 Task: Open a blank sheet, save the file as Jonathan.pdf Add the quote 'Success is not a destination; it's a journey of self-discovery and growth.' Apply font style 'Playfair Display' and font size 36 Align the text to the Right .Change the text color to  'Purple'
Action: Mouse moved to (295, 201)
Screenshot: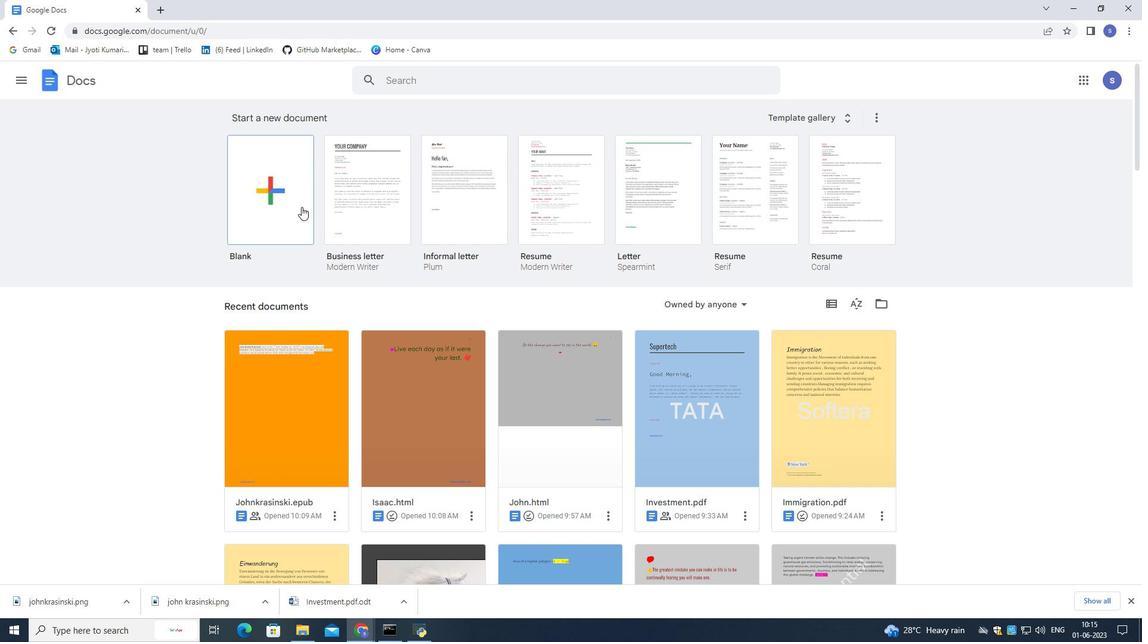 
Action: Mouse pressed left at (295, 201)
Screenshot: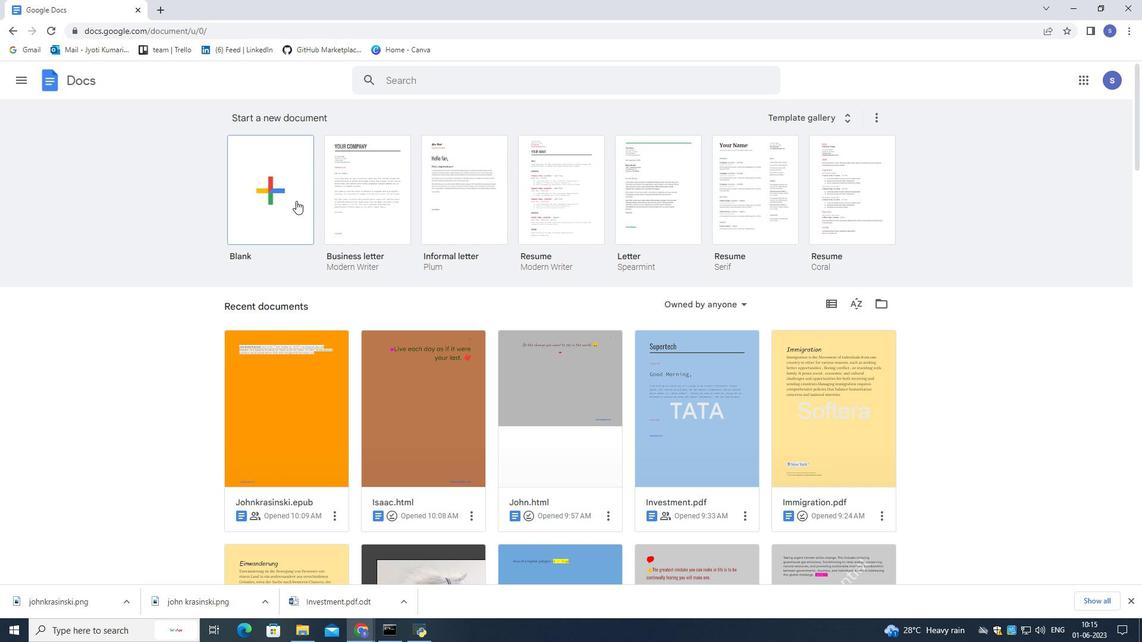 
Action: Mouse moved to (295, 201)
Screenshot: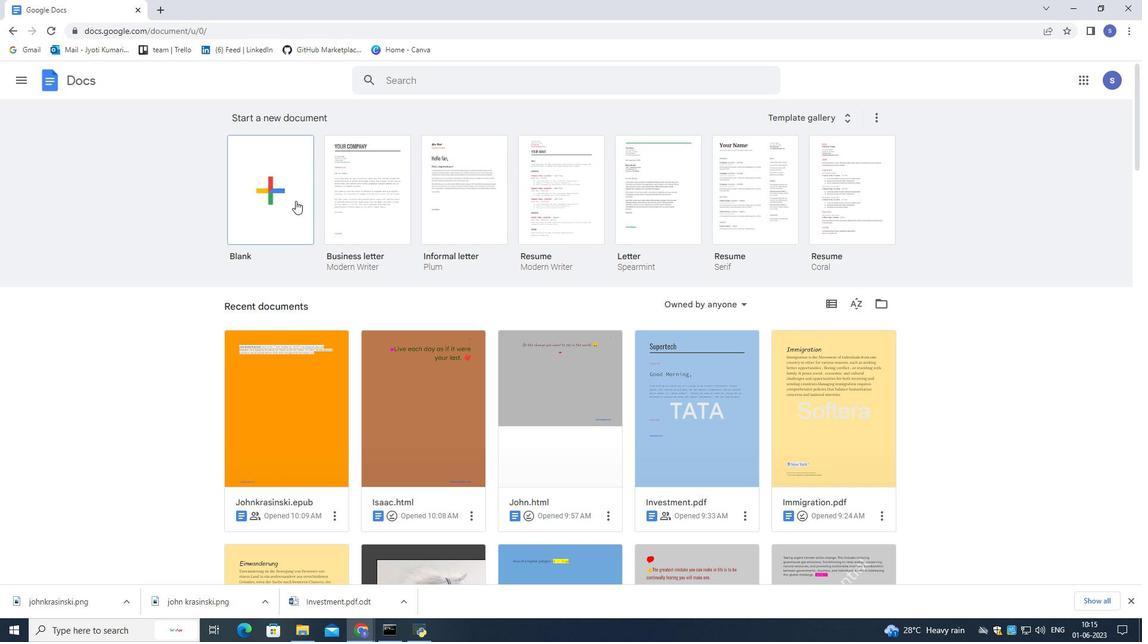 
Action: Mouse pressed left at (295, 201)
Screenshot: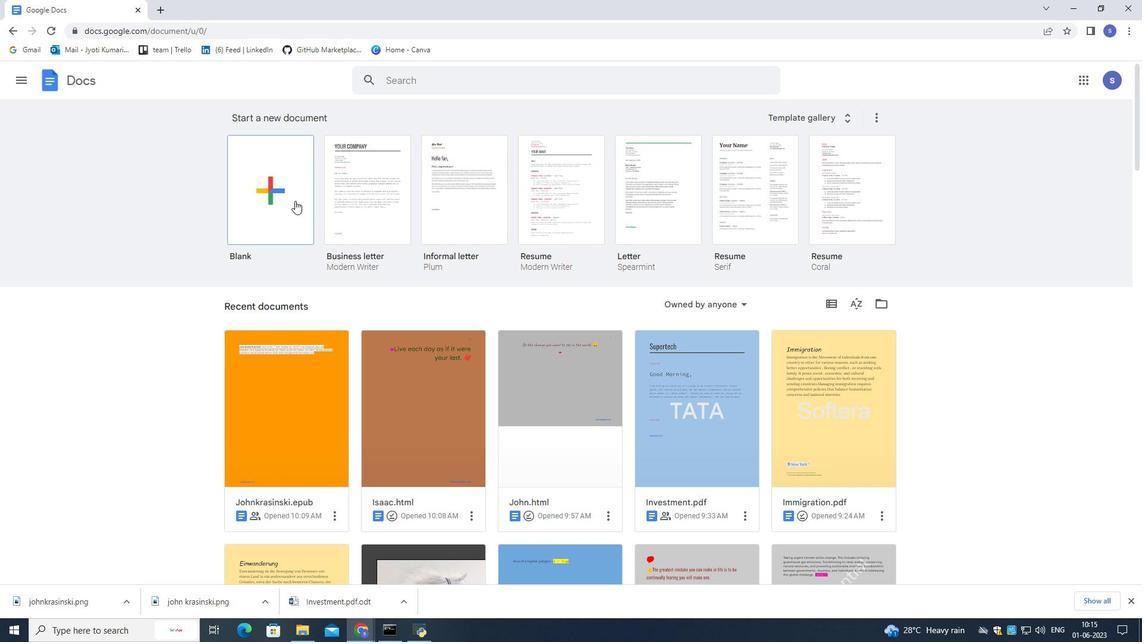 
Action: Mouse moved to (67, 71)
Screenshot: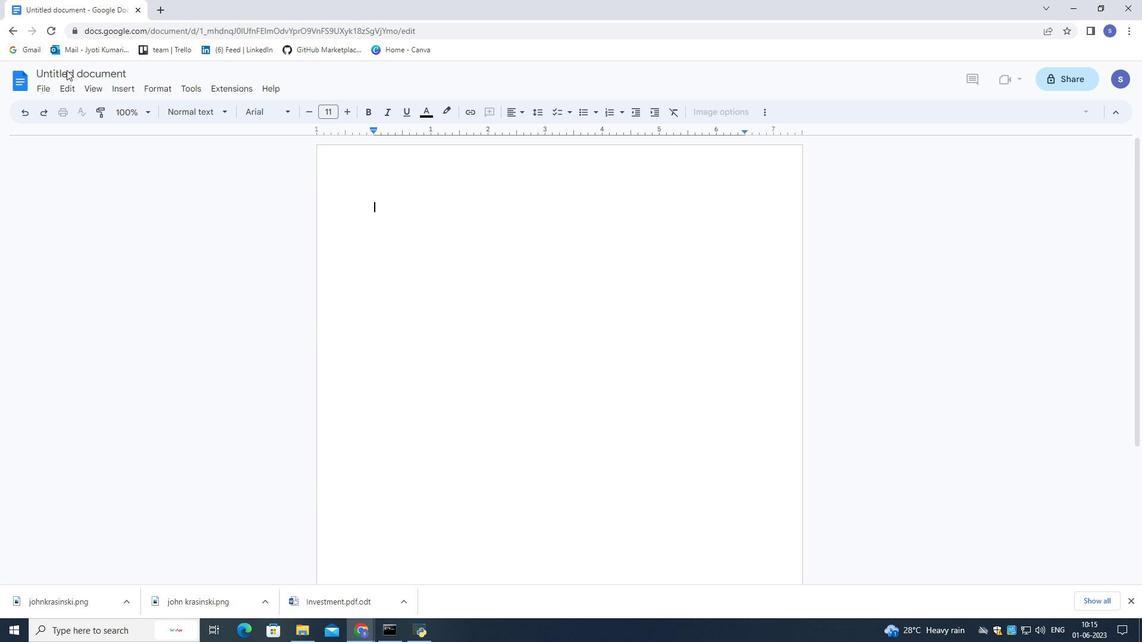 
Action: Mouse pressed left at (67, 71)
Screenshot: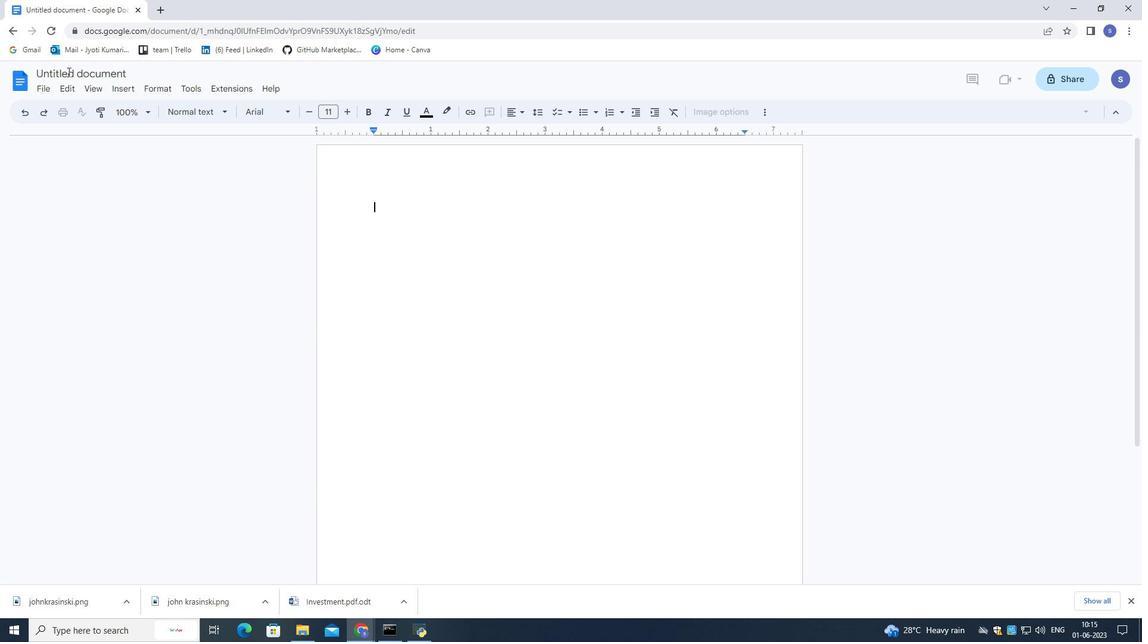 
Action: Mouse moved to (67, 71)
Screenshot: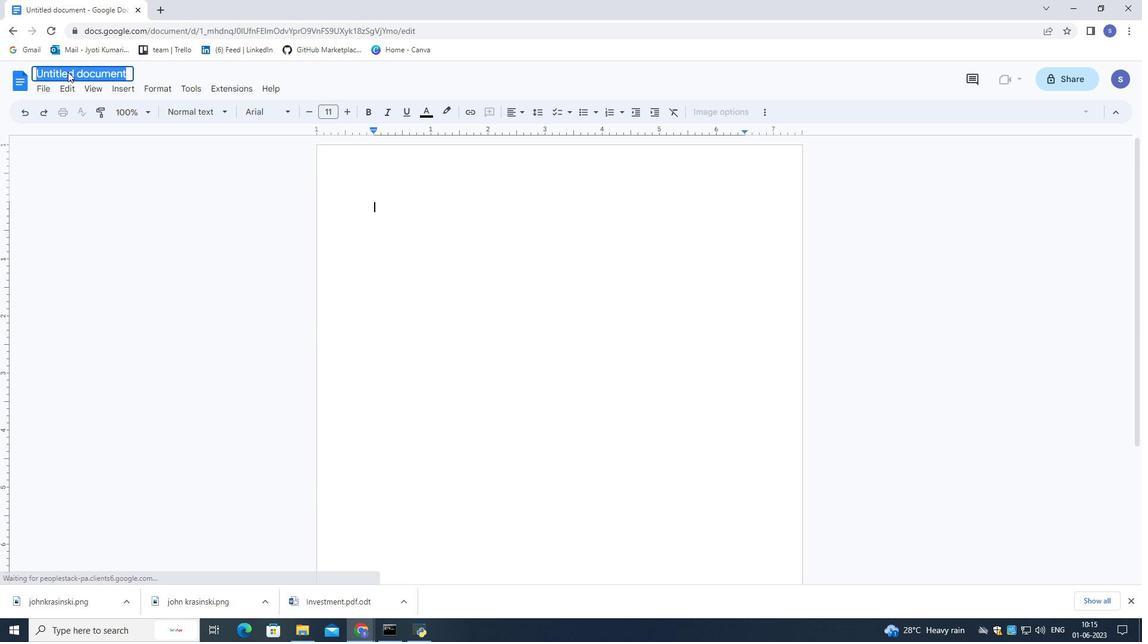 
Action: Key pressed <Key.shift>Jonathan.pdf<Key.enter>
Screenshot: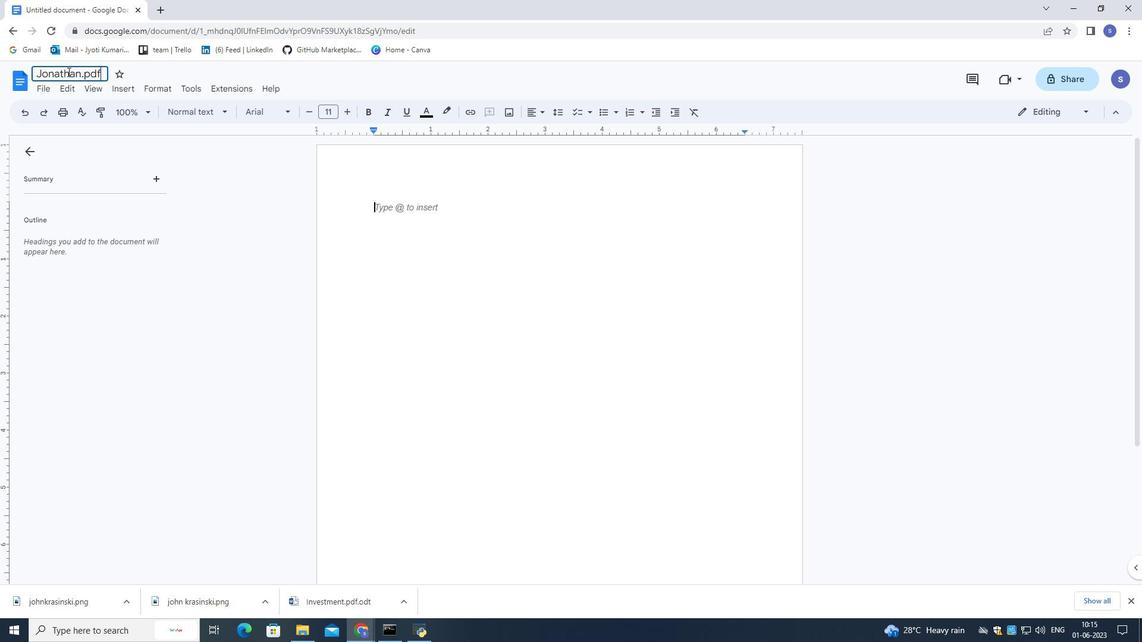 
Action: Mouse moved to (378, 198)
Screenshot: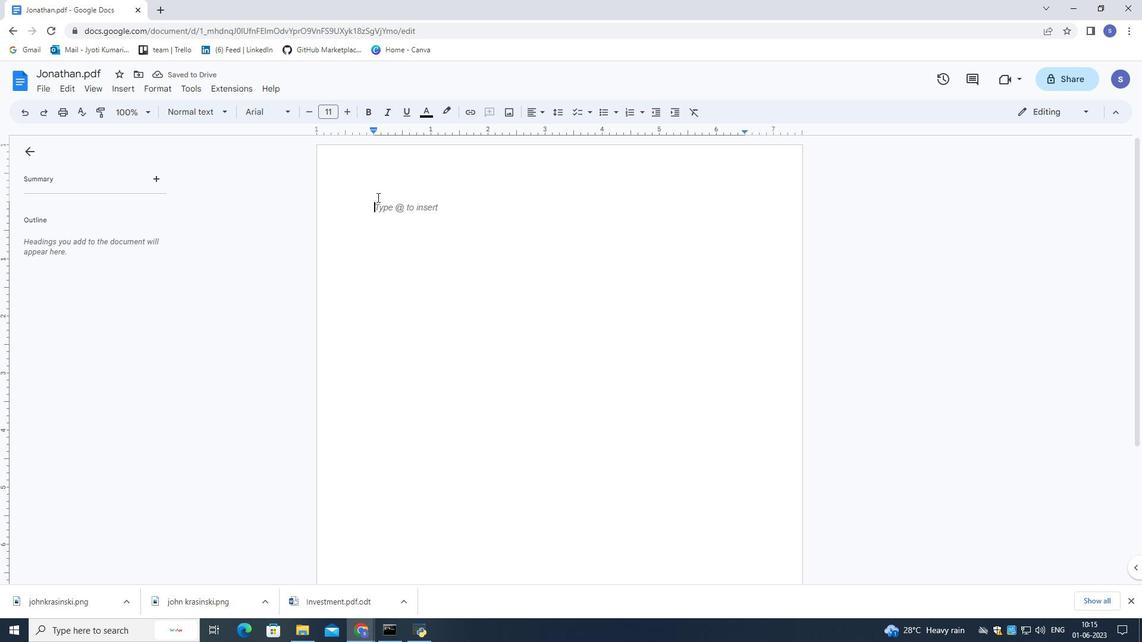 
Action: Mouse pressed left at (378, 198)
Screenshot: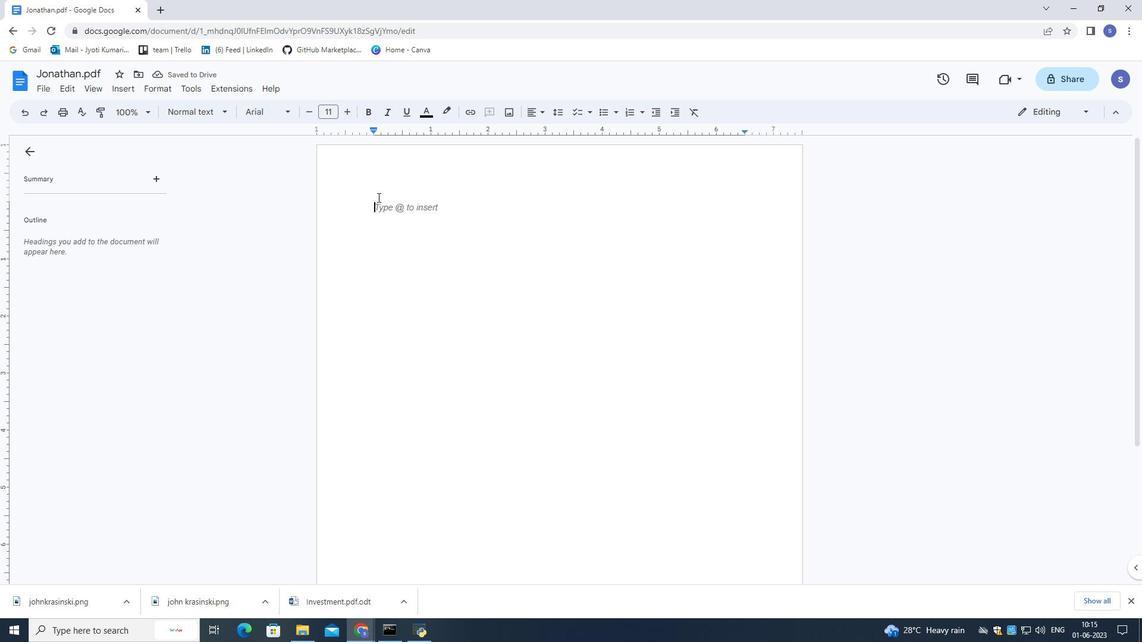 
Action: Key pressed s<Key.backspace><Key.shift>Success
Screenshot: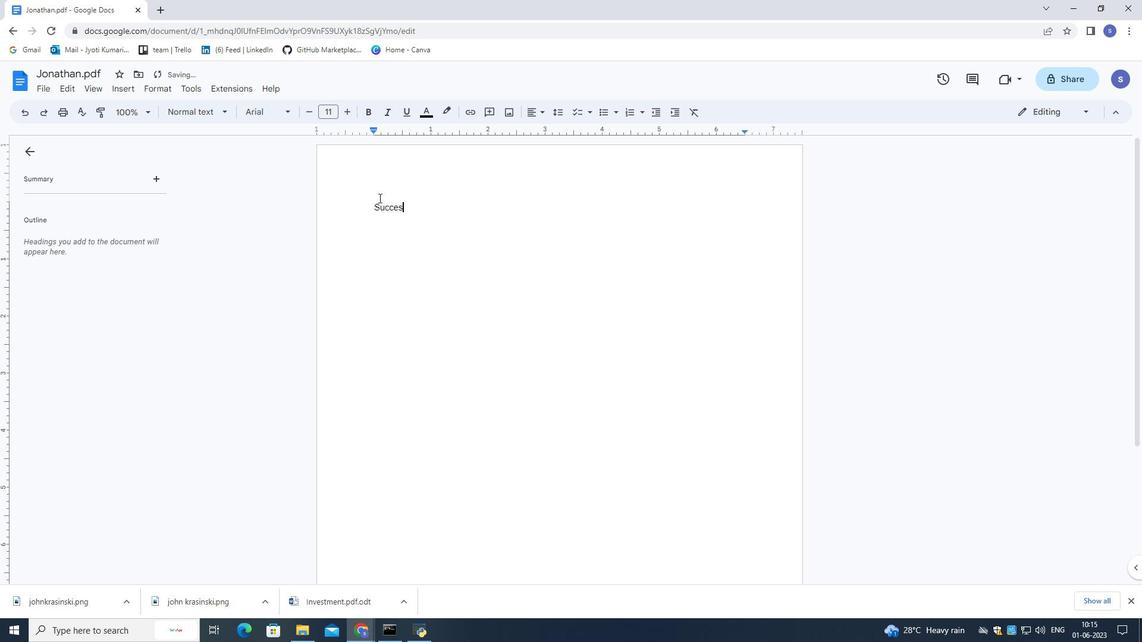 
Action: Mouse moved to (0, 0)
Screenshot: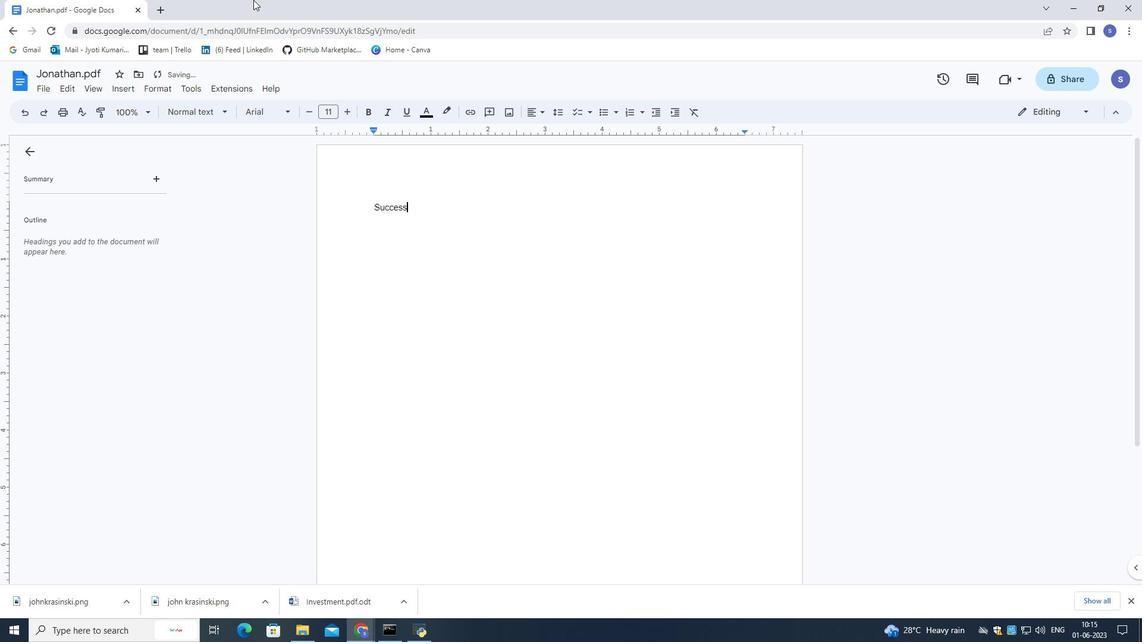 
Action: Key pressed <Key.space>is<Key.space>not<Key.space>a<Key.space>destinatin<Key.backspace>on<Key.space><Key.shift_r>;<Key.space><Key.shift>It's<Key.space>a<Key.space>journey<Key.space>of<Key.space>self-discovery<Key.space>and<Key.space>growth.<Key.space>
Screenshot: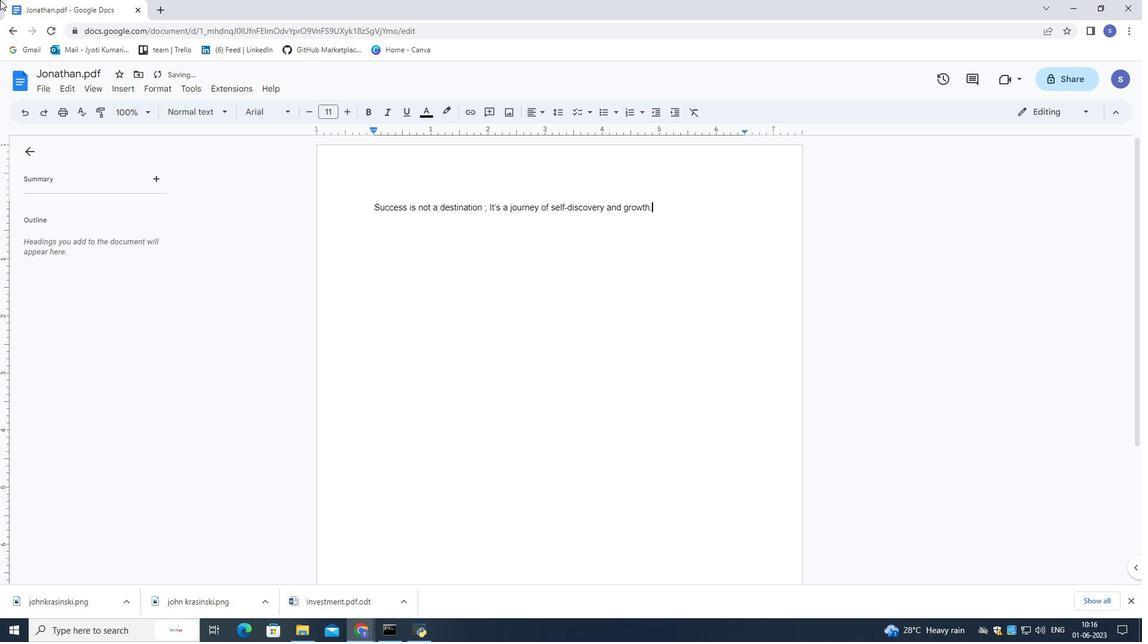 
Action: Mouse moved to (665, 209)
Screenshot: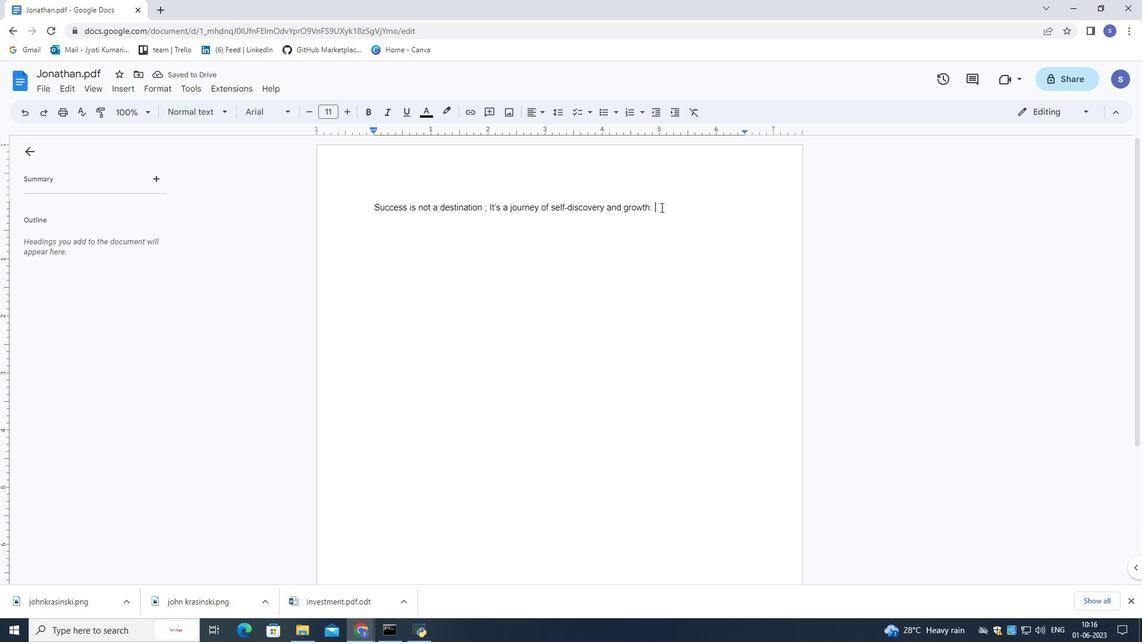 
Action: Mouse pressed left at (665, 209)
Screenshot: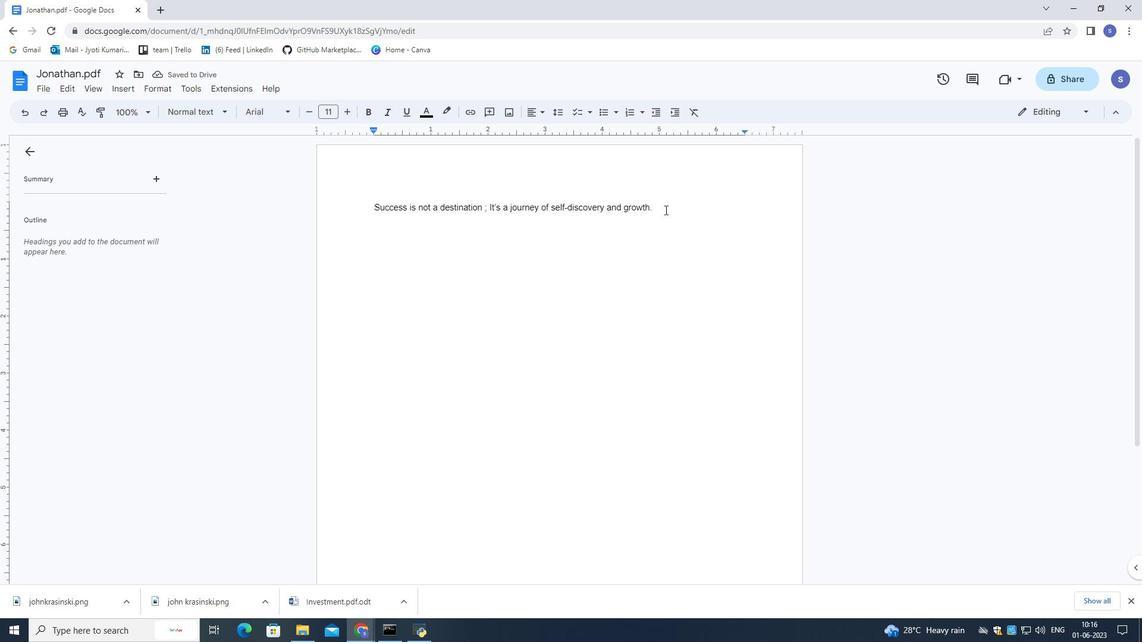 
Action: Mouse moved to (291, 108)
Screenshot: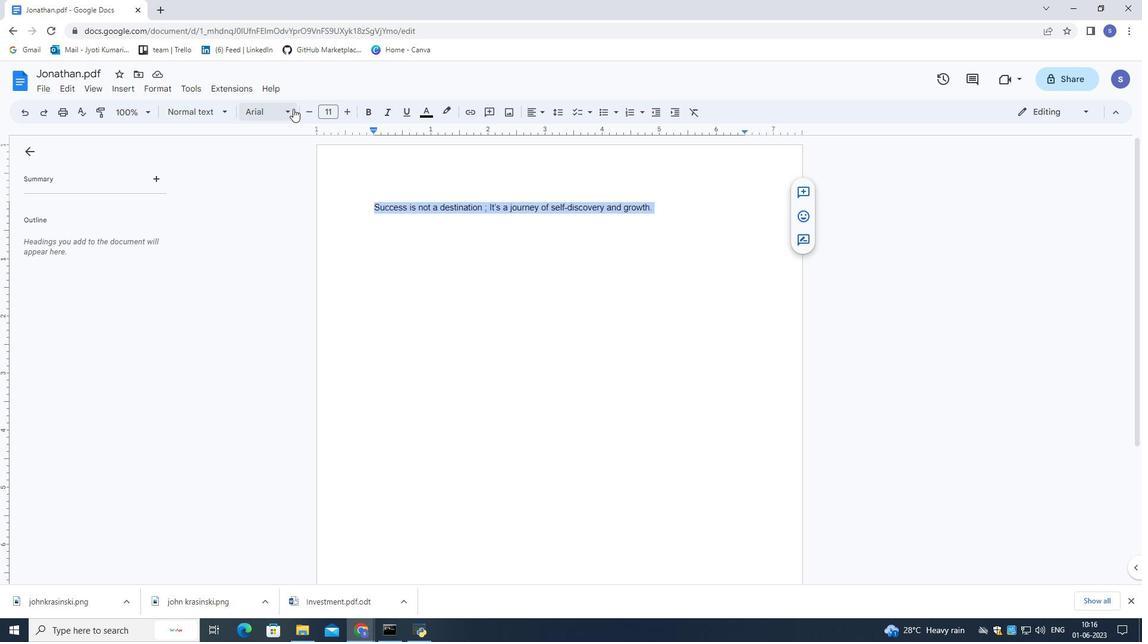 
Action: Mouse pressed left at (291, 108)
Screenshot: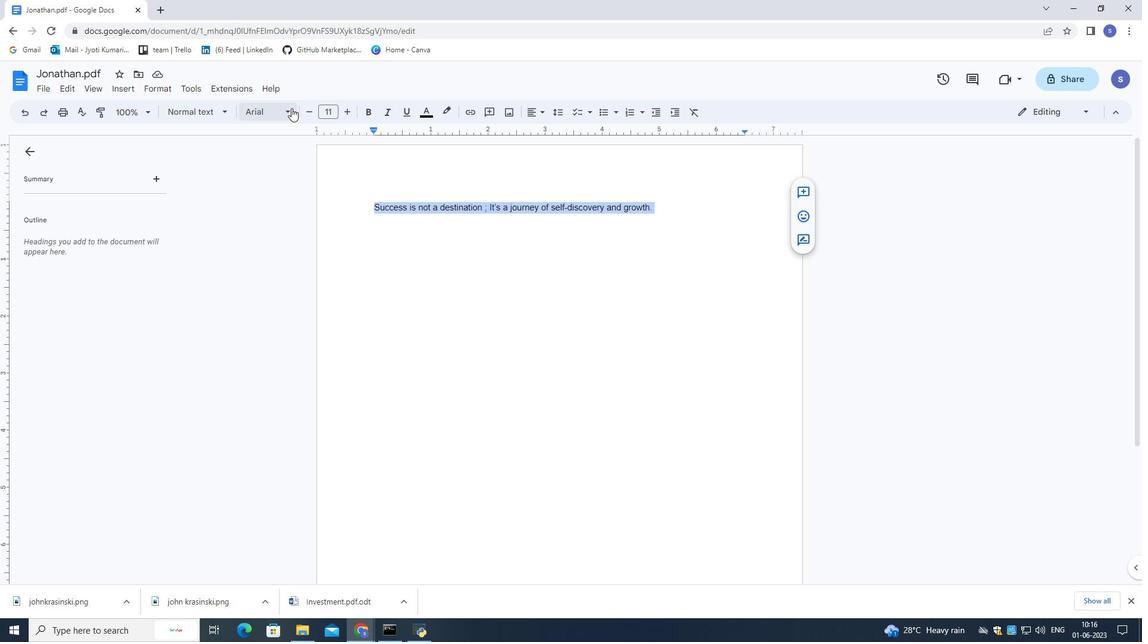 
Action: Mouse moved to (309, 127)
Screenshot: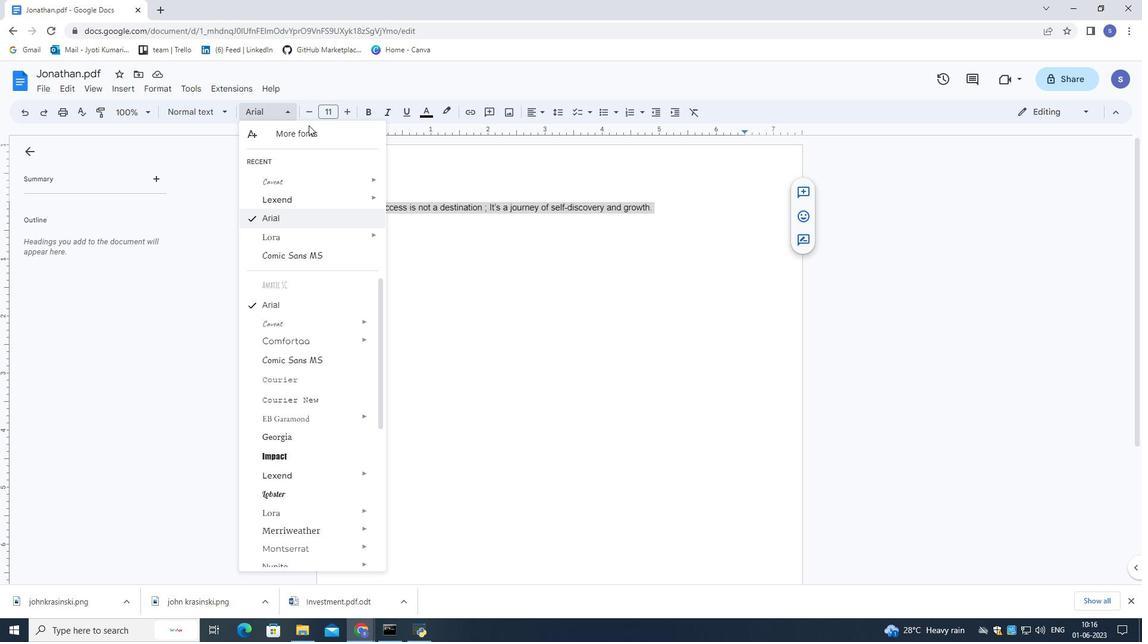 
Action: Mouse pressed left at (309, 127)
Screenshot: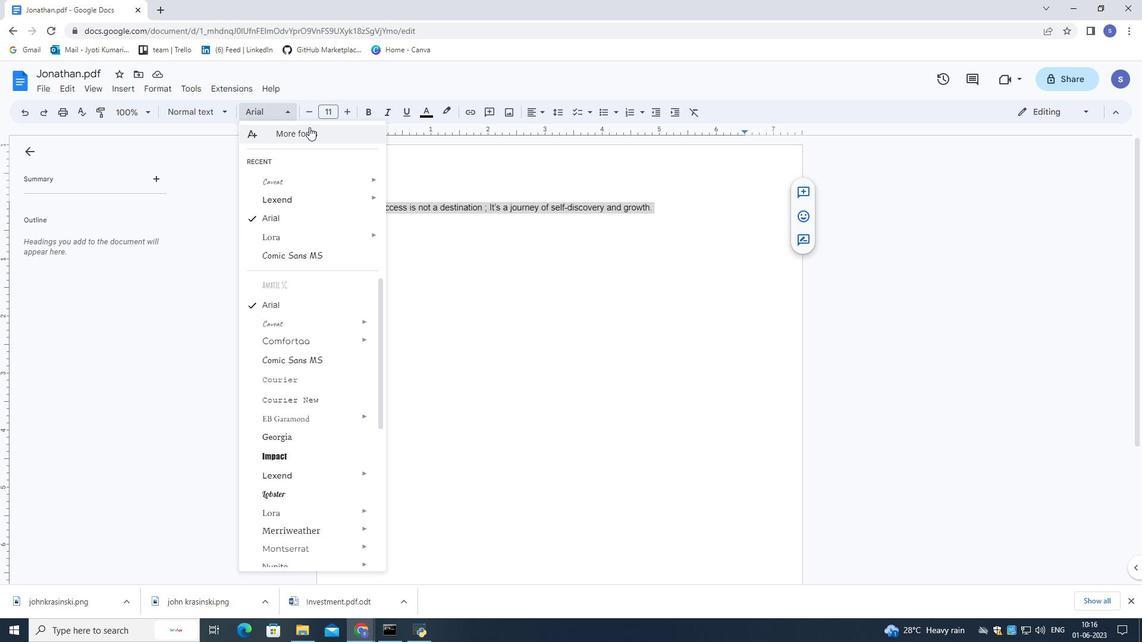 
Action: Mouse moved to (340, 180)
Screenshot: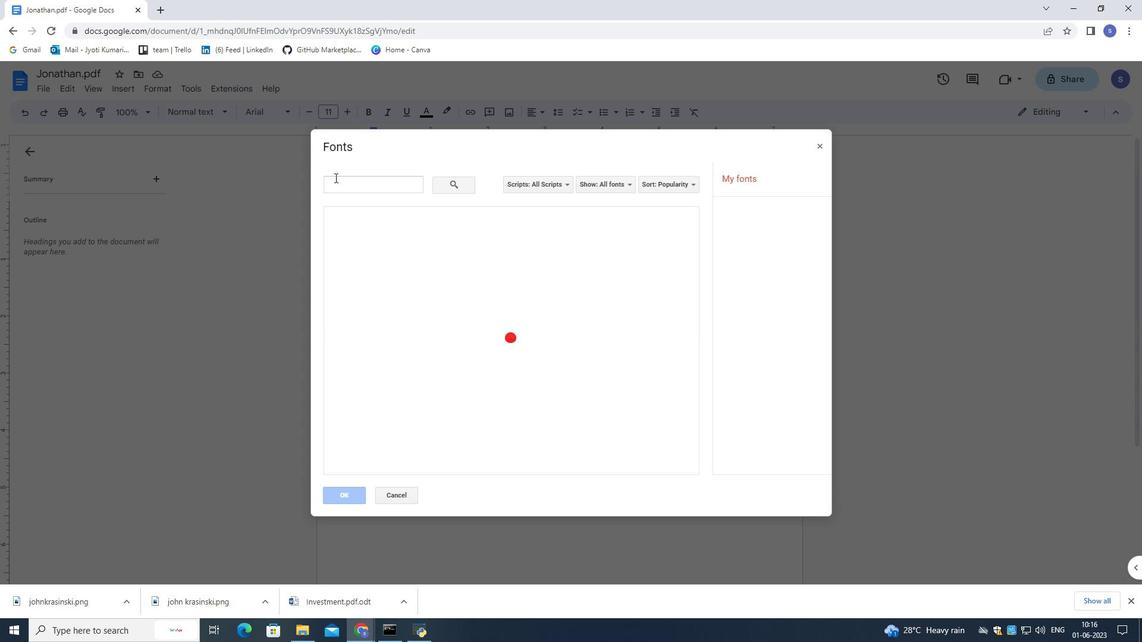 
Action: Mouse pressed left at (340, 180)
Screenshot: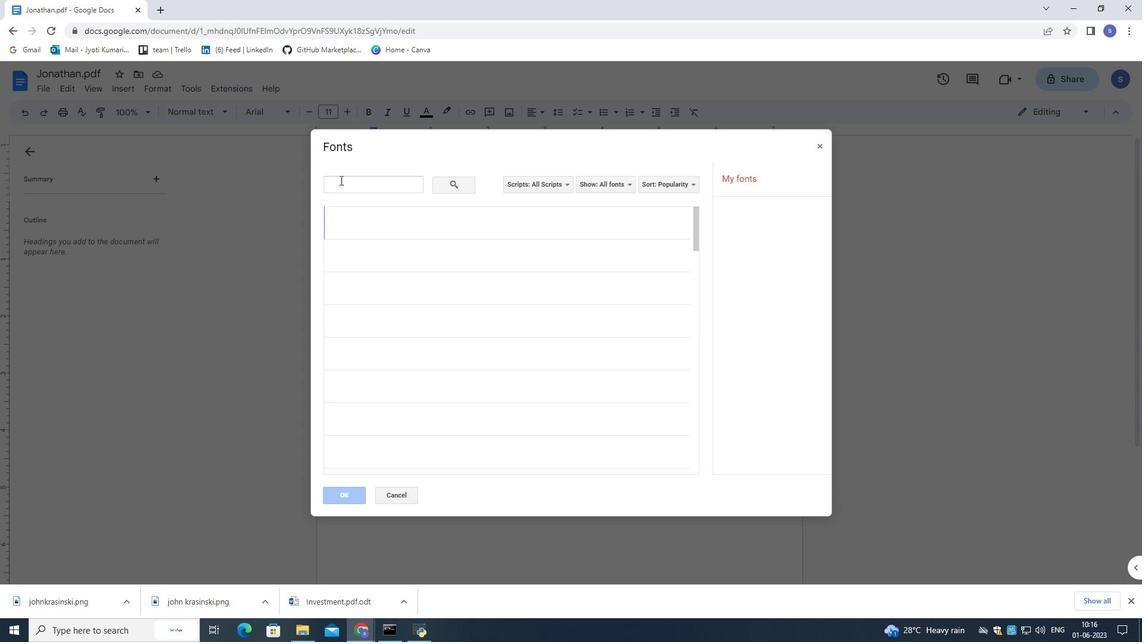 
Action: Mouse moved to (340, 183)
Screenshot: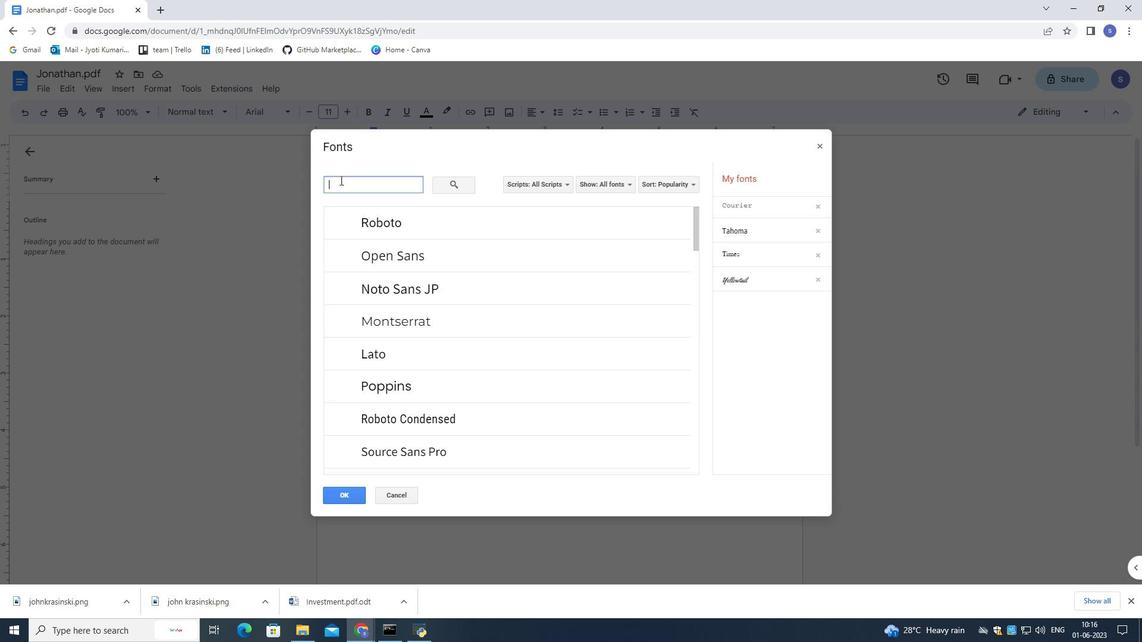 
Action: Key pressed <Key.shift>Playfair
Screenshot: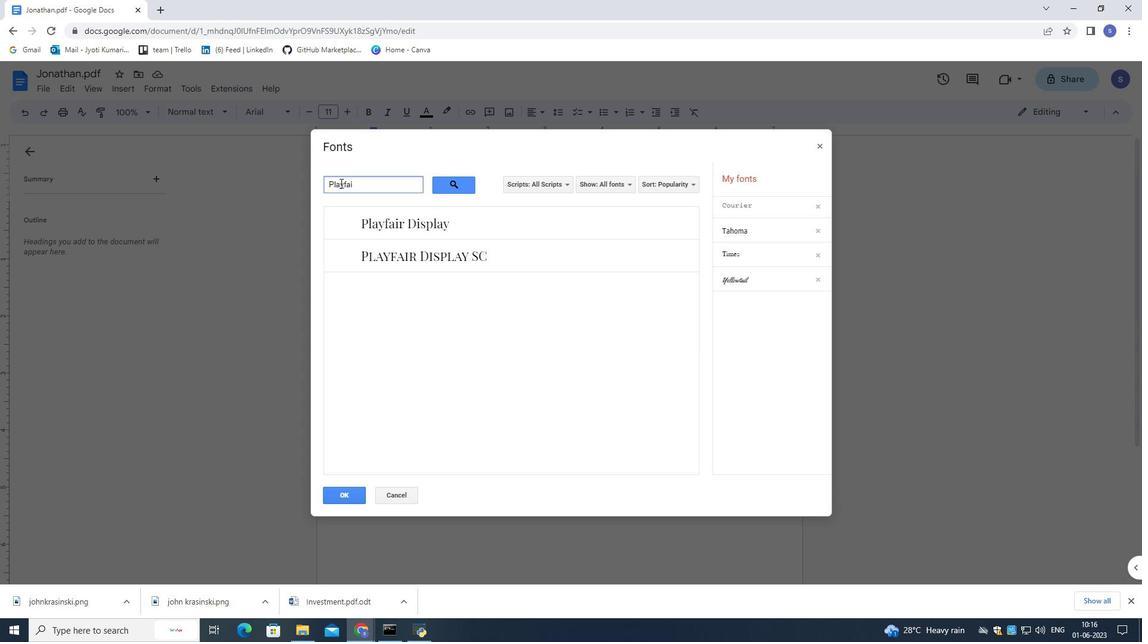 
Action: Mouse moved to (399, 222)
Screenshot: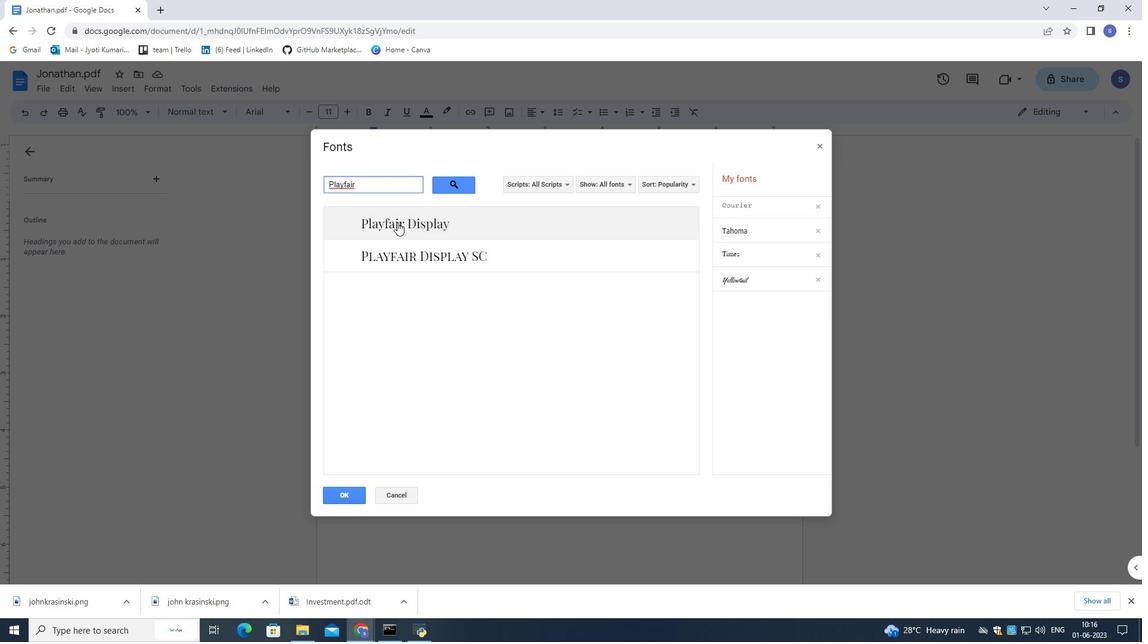 
Action: Mouse pressed left at (399, 222)
Screenshot: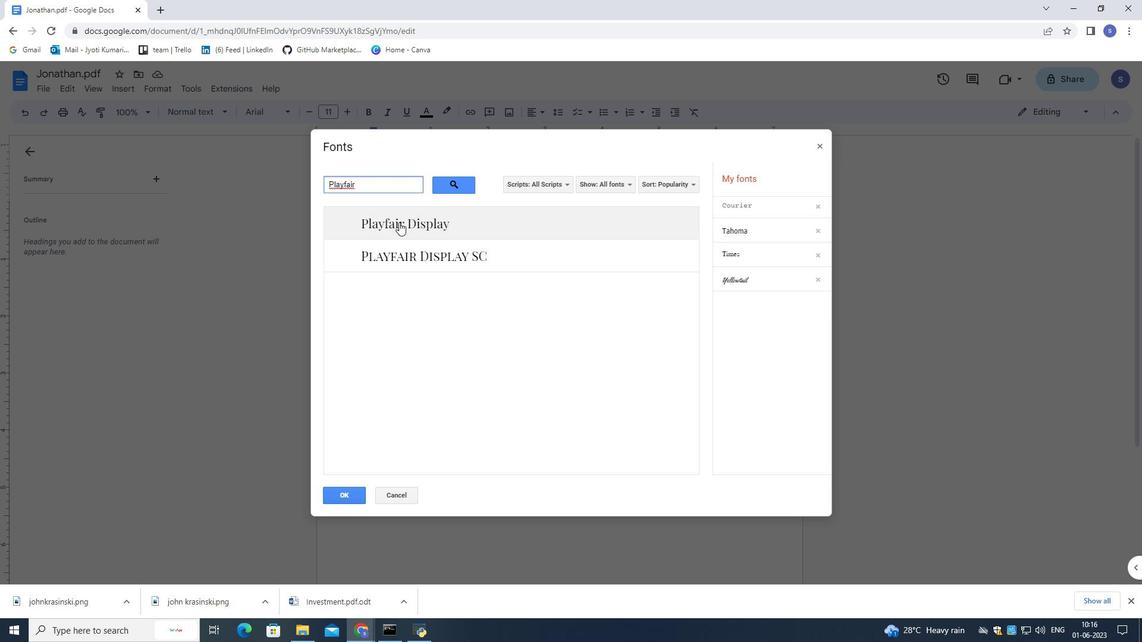 
Action: Mouse moved to (334, 497)
Screenshot: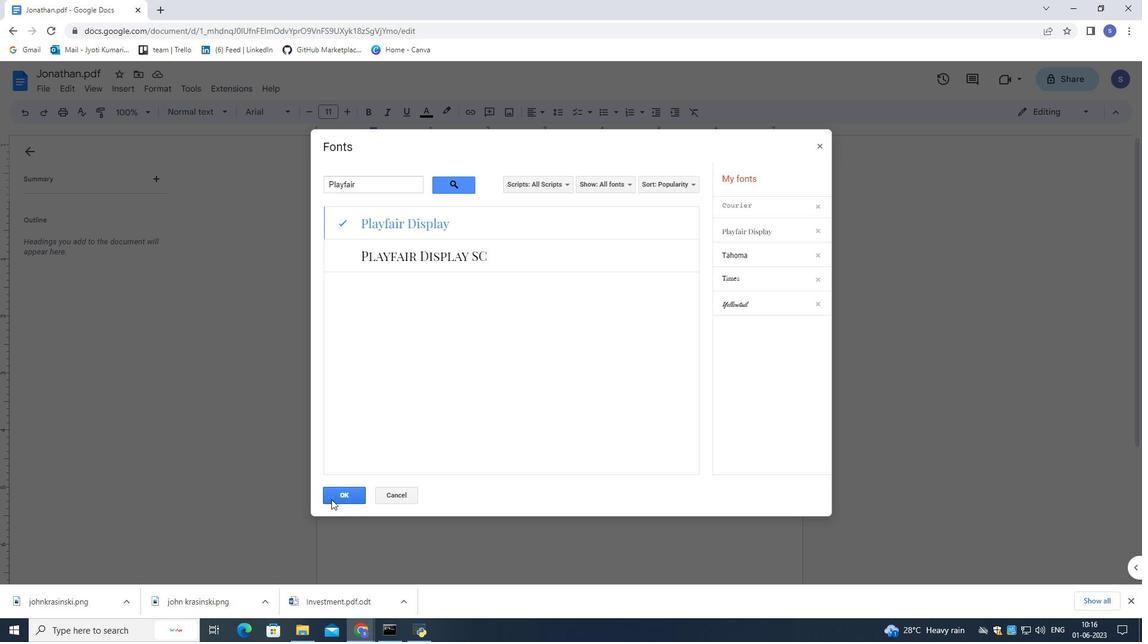 
Action: Mouse pressed left at (334, 497)
Screenshot: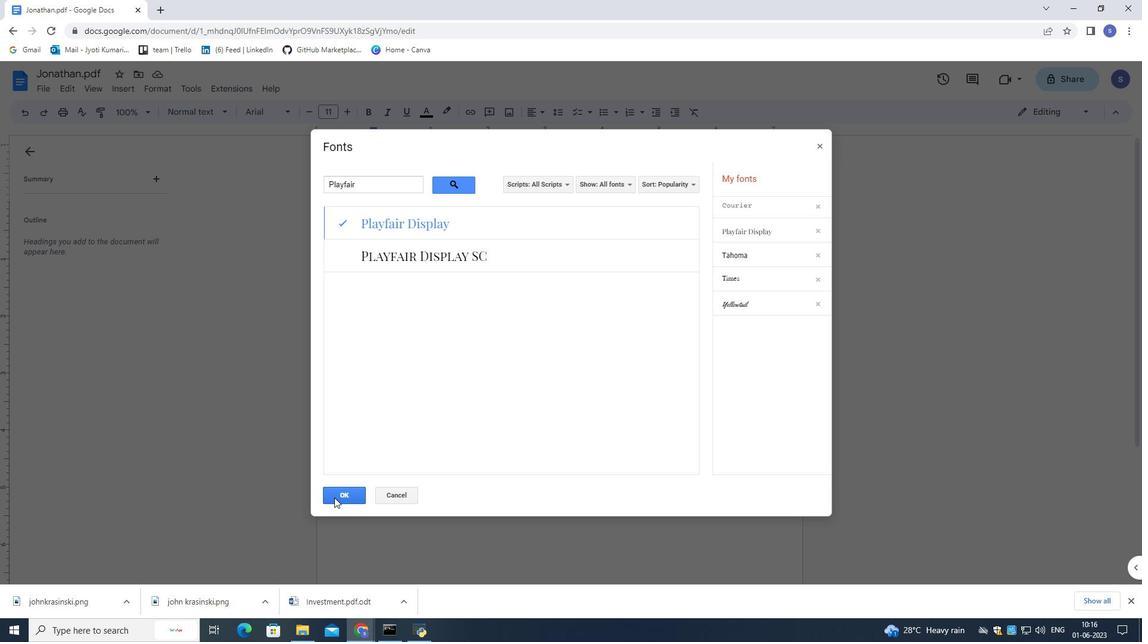
Action: Mouse moved to (345, 114)
Screenshot: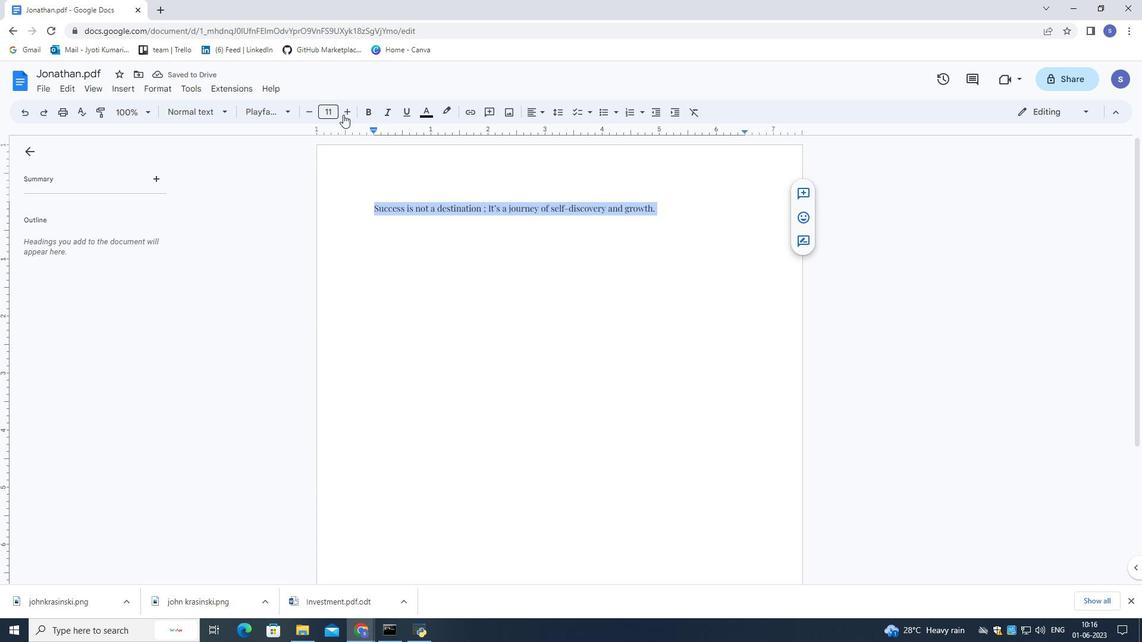 
Action: Mouse pressed left at (345, 114)
Screenshot: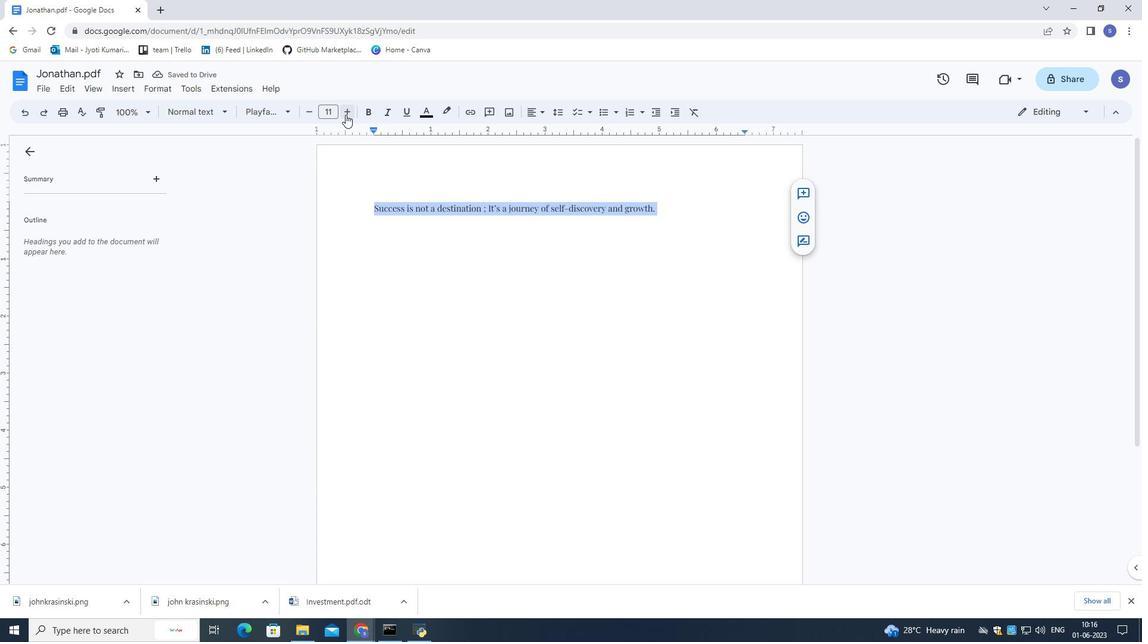 
Action: Mouse pressed left at (345, 114)
Screenshot: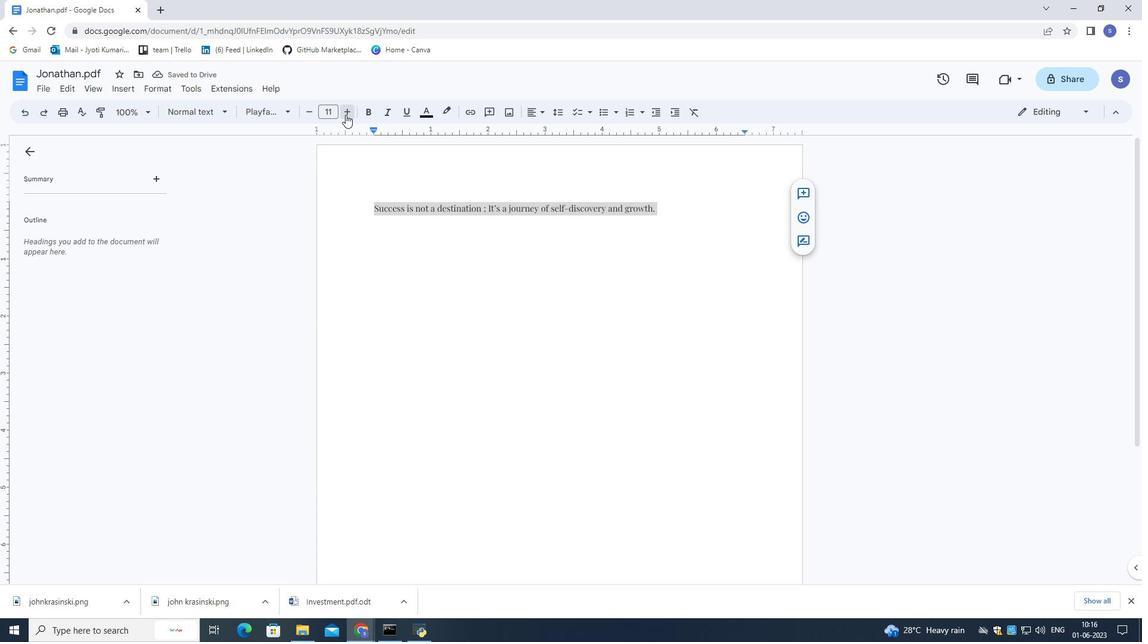 
Action: Mouse pressed left at (345, 114)
Screenshot: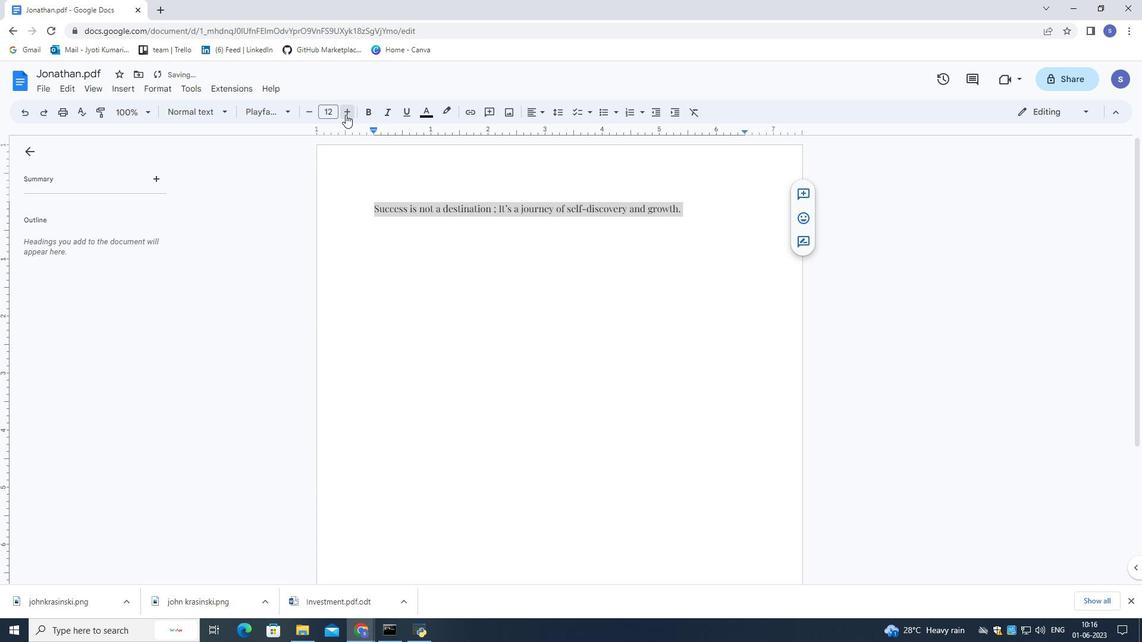 
Action: Mouse pressed left at (345, 114)
Screenshot: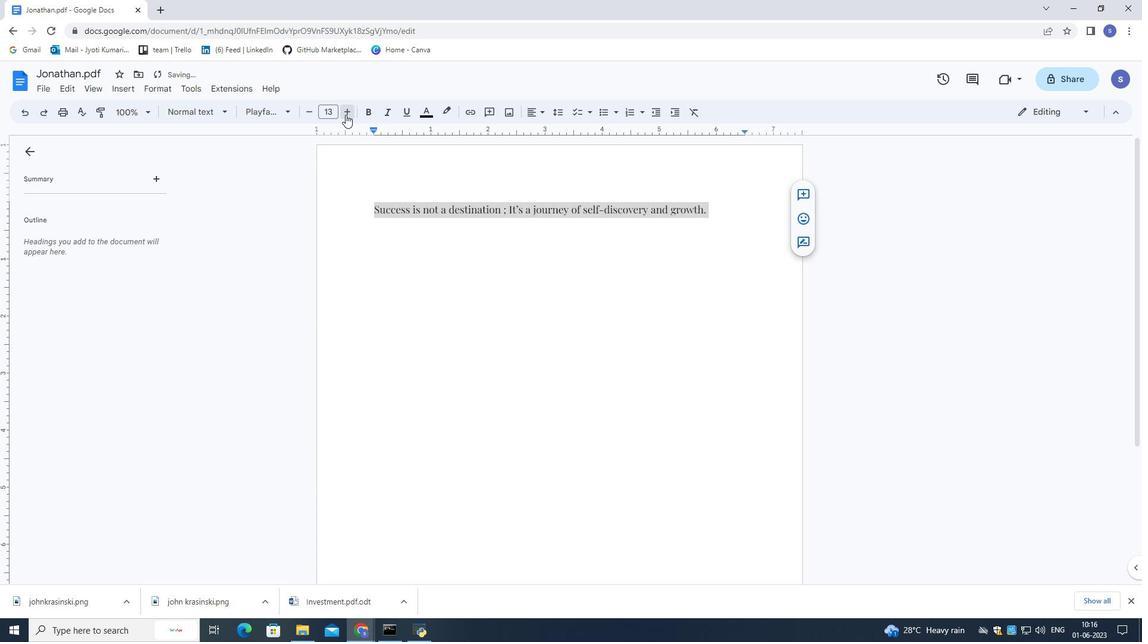 
Action: Mouse pressed left at (345, 114)
Screenshot: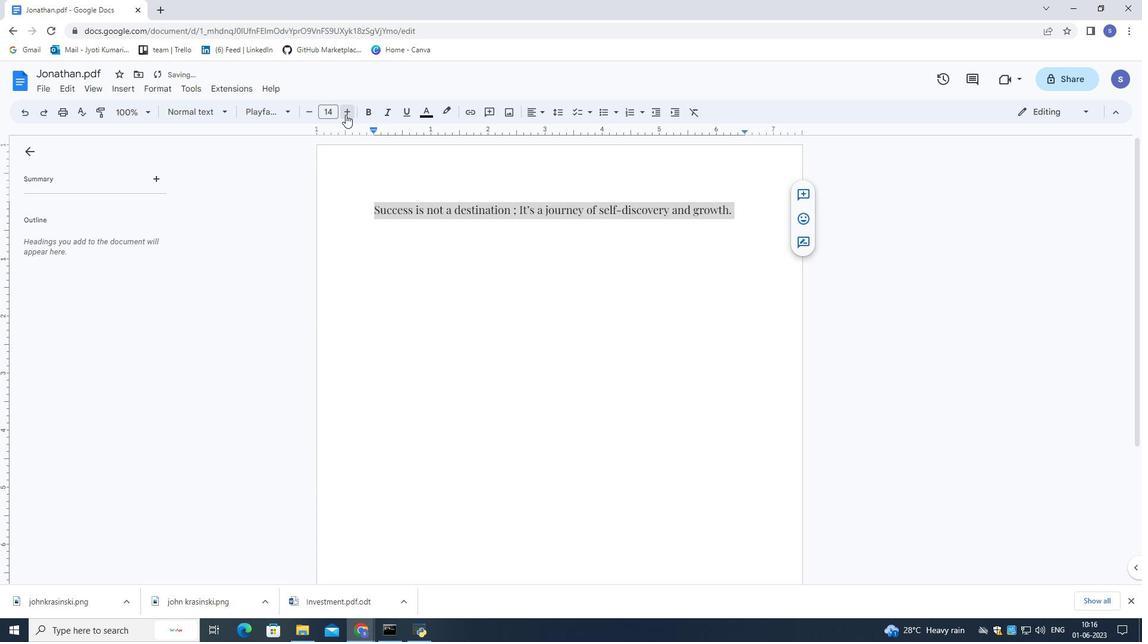 
Action: Mouse pressed left at (345, 114)
Screenshot: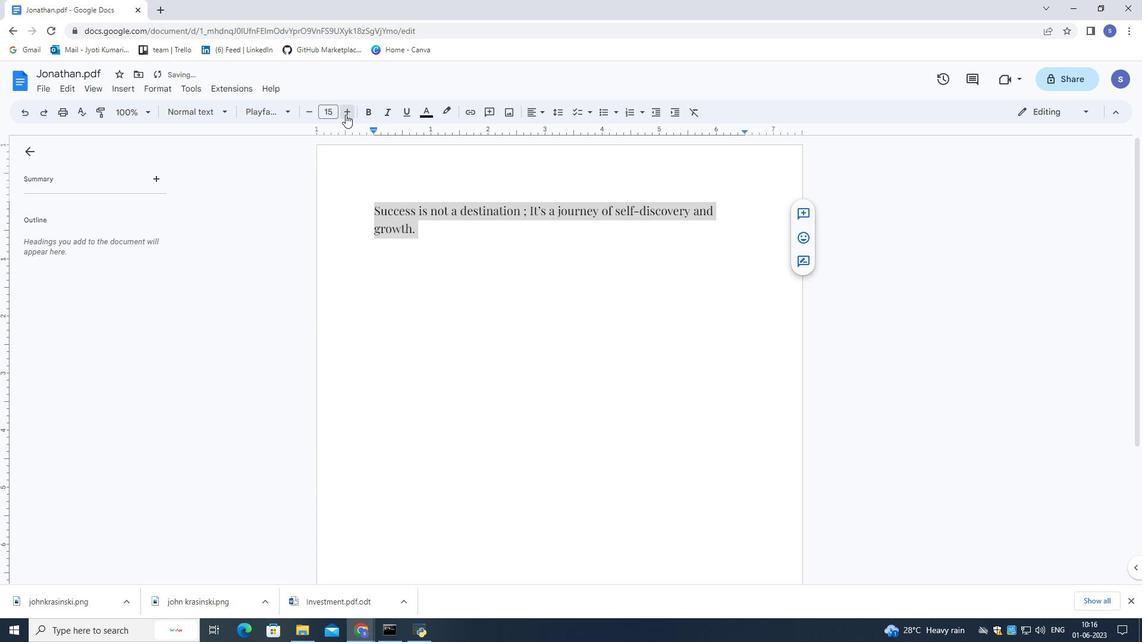 
Action: Mouse pressed left at (345, 114)
Screenshot: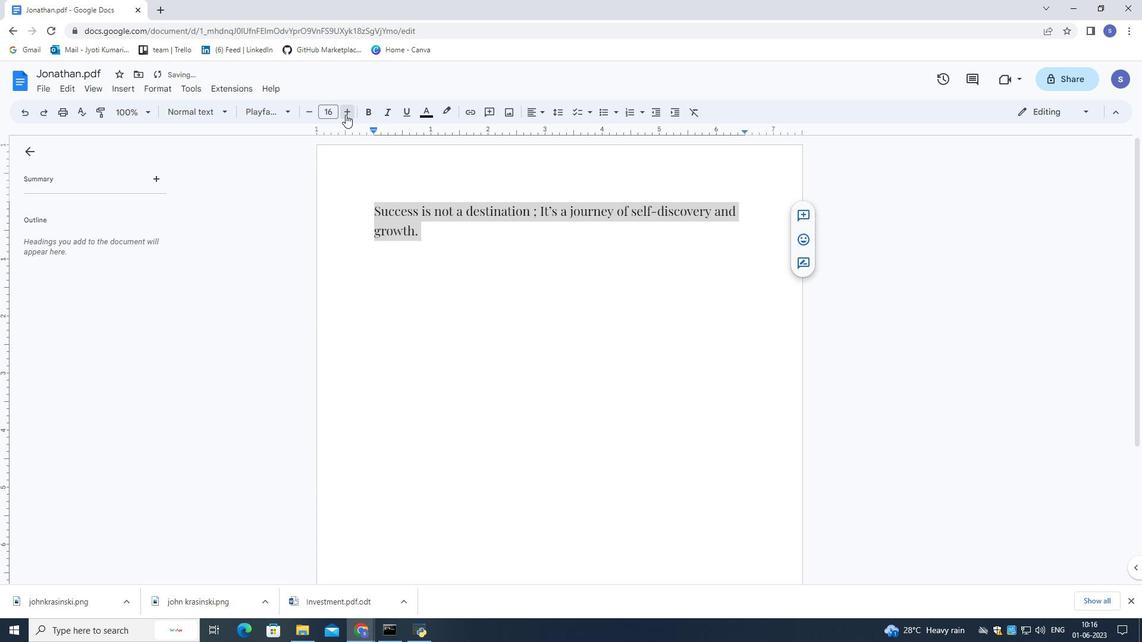 
Action: Mouse pressed left at (345, 114)
Screenshot: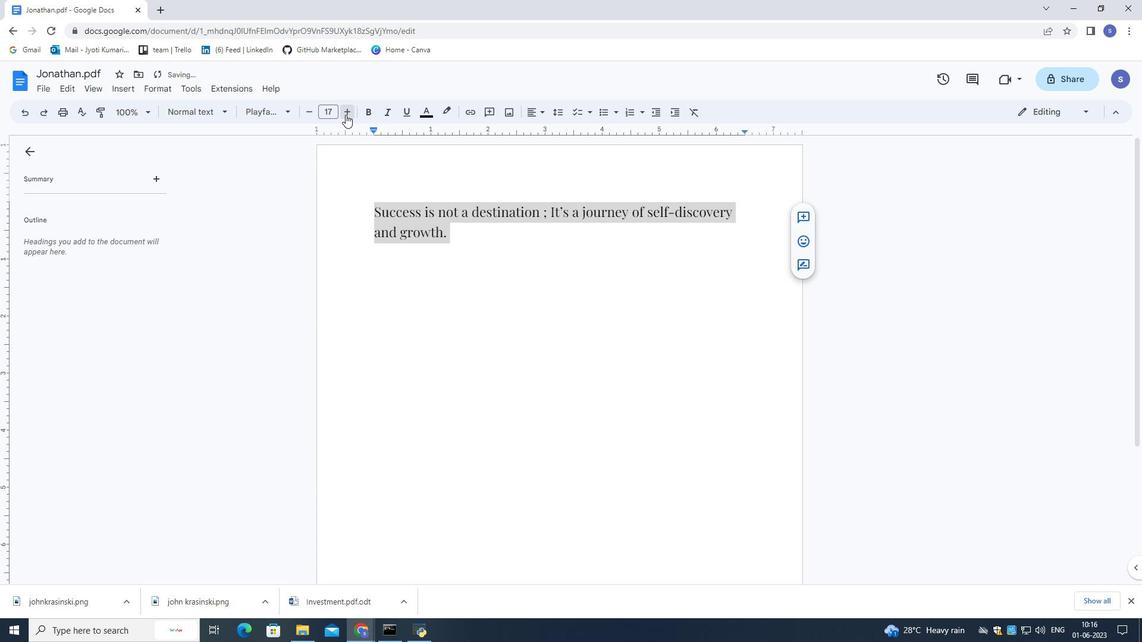 
Action: Mouse pressed left at (345, 114)
Screenshot: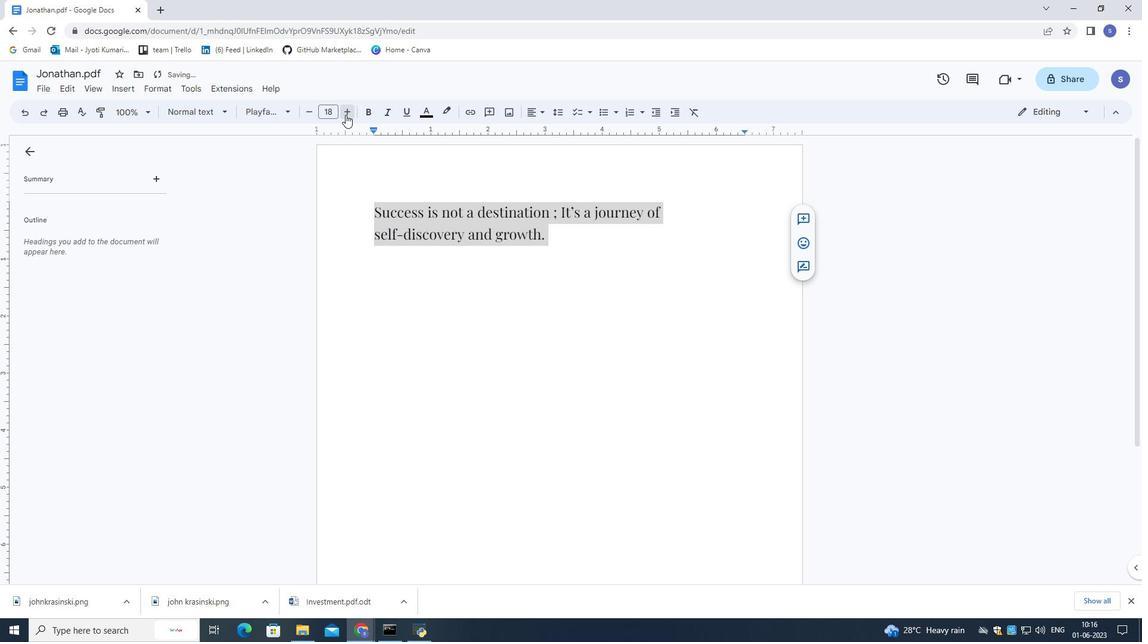 
Action: Mouse pressed left at (345, 114)
Screenshot: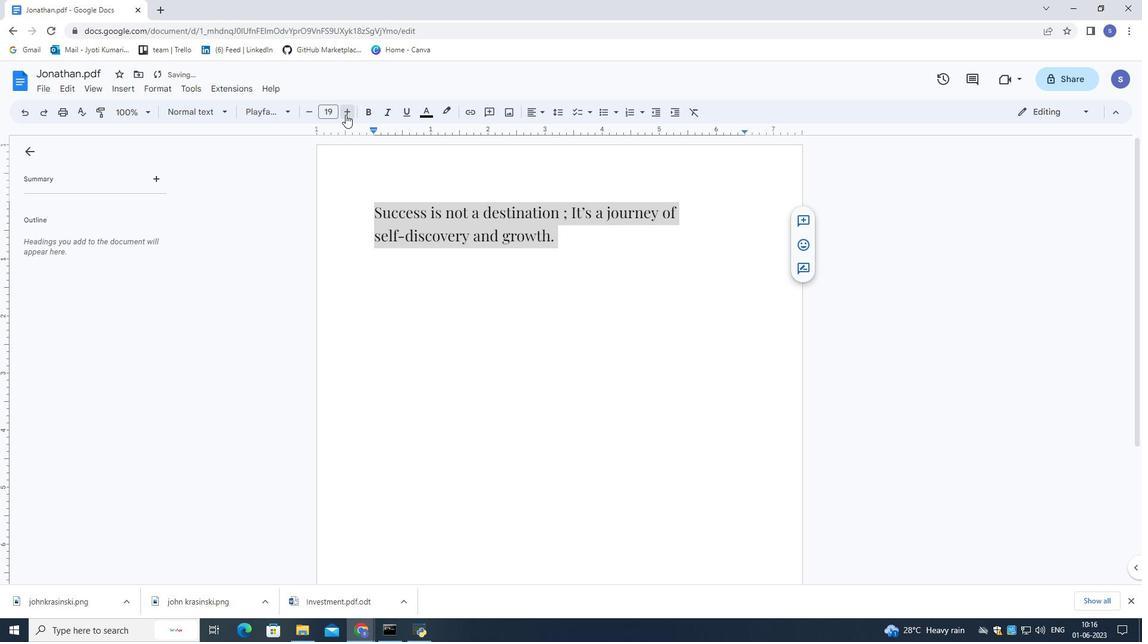 
Action: Mouse pressed left at (345, 114)
Screenshot: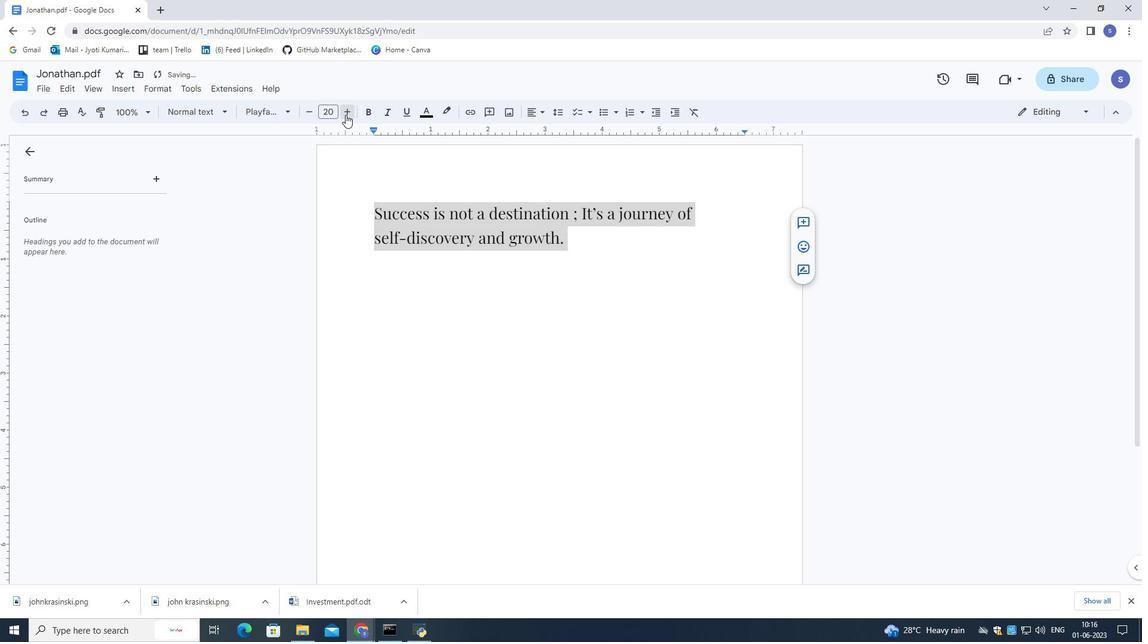 
Action: Mouse pressed left at (345, 114)
Screenshot: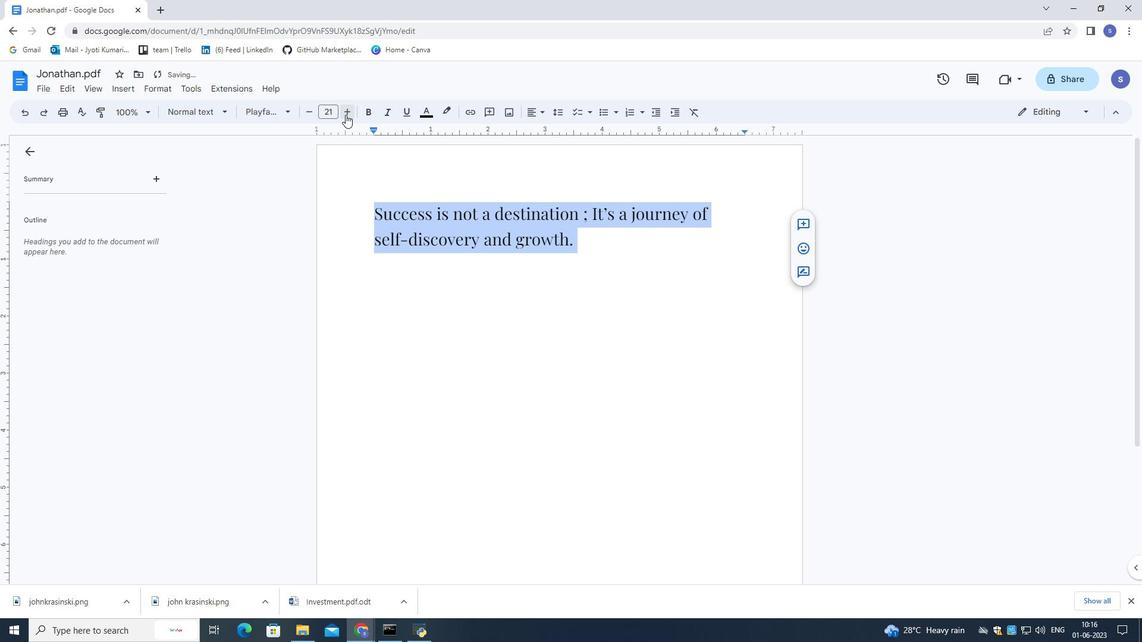 
Action: Mouse pressed left at (345, 114)
Screenshot: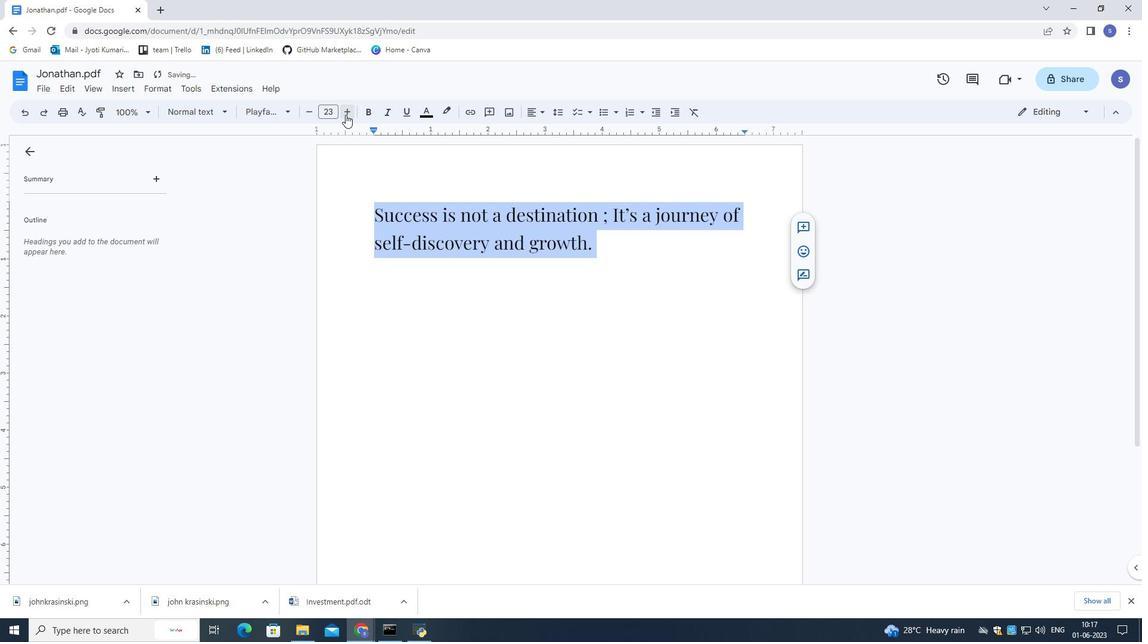 
Action: Mouse pressed left at (345, 114)
Screenshot: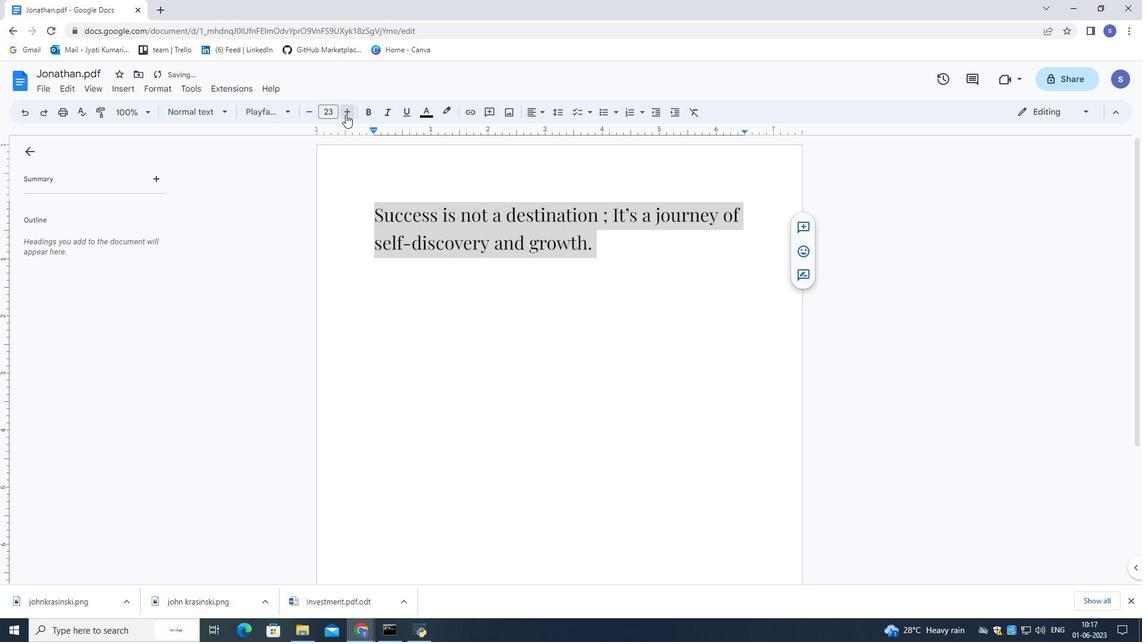 
Action: Mouse pressed left at (345, 114)
Screenshot: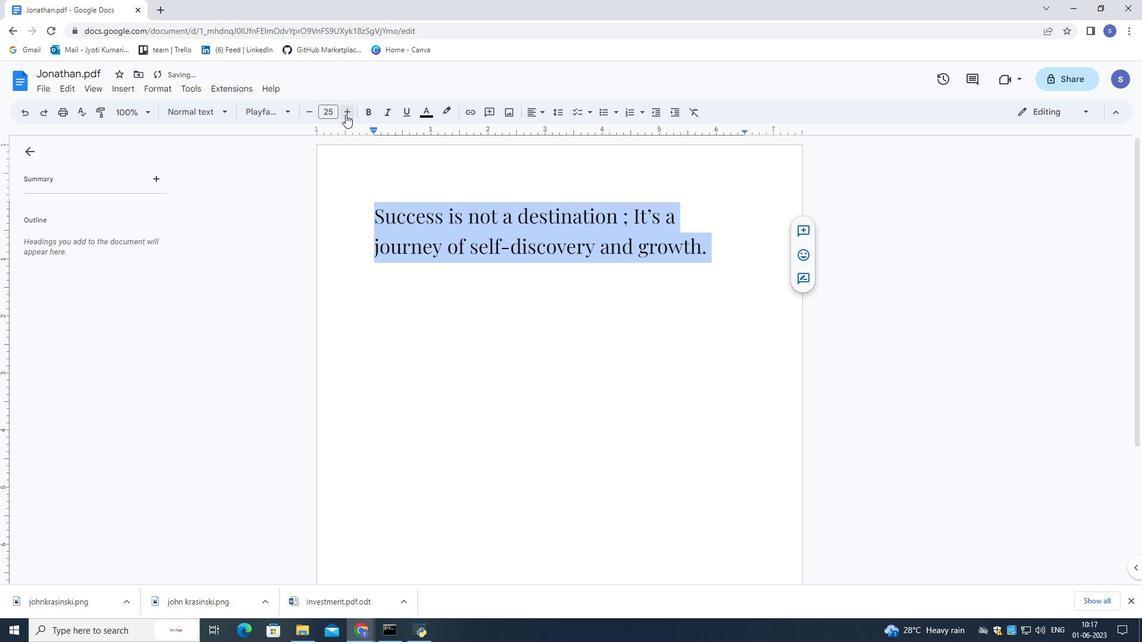 
Action: Mouse pressed left at (345, 114)
Screenshot: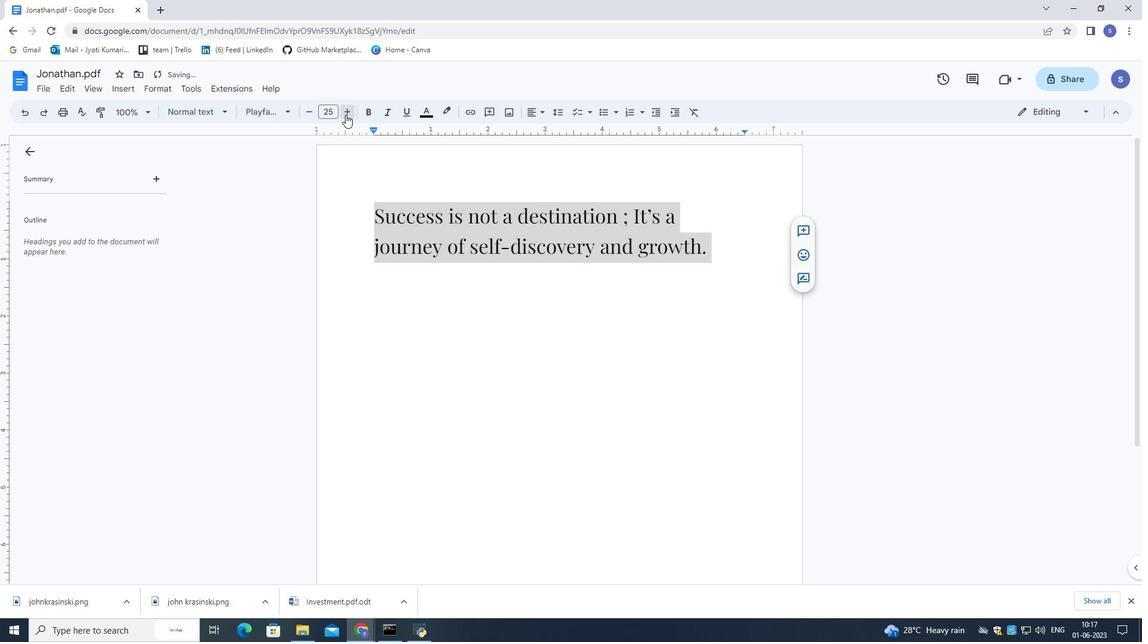 
Action: Mouse pressed left at (345, 114)
Screenshot: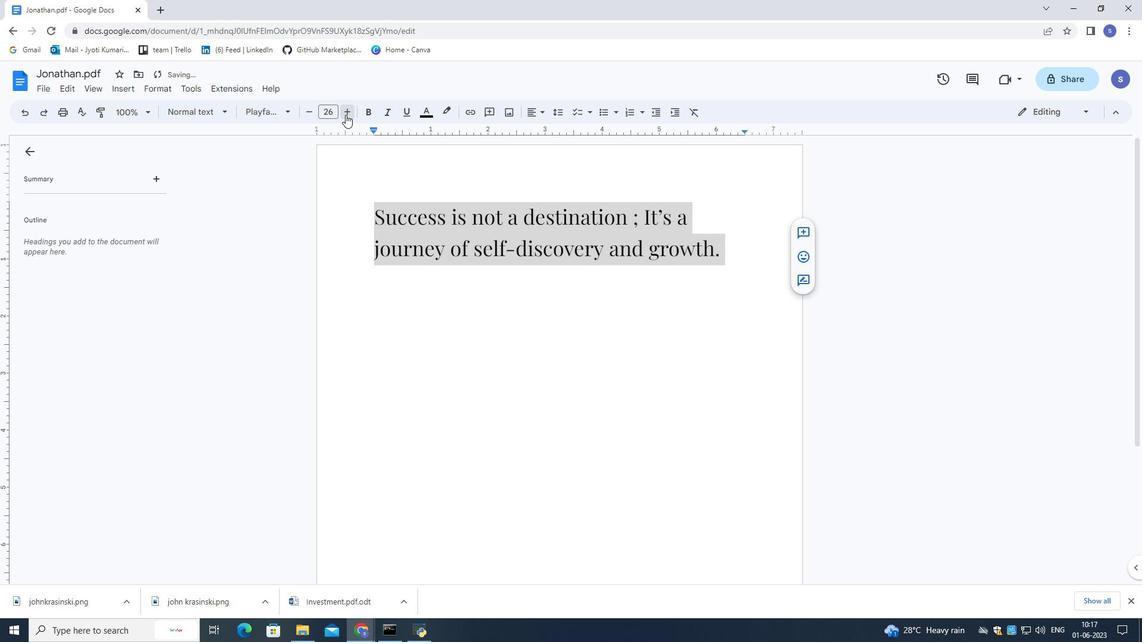 
Action: Mouse pressed left at (345, 114)
Screenshot: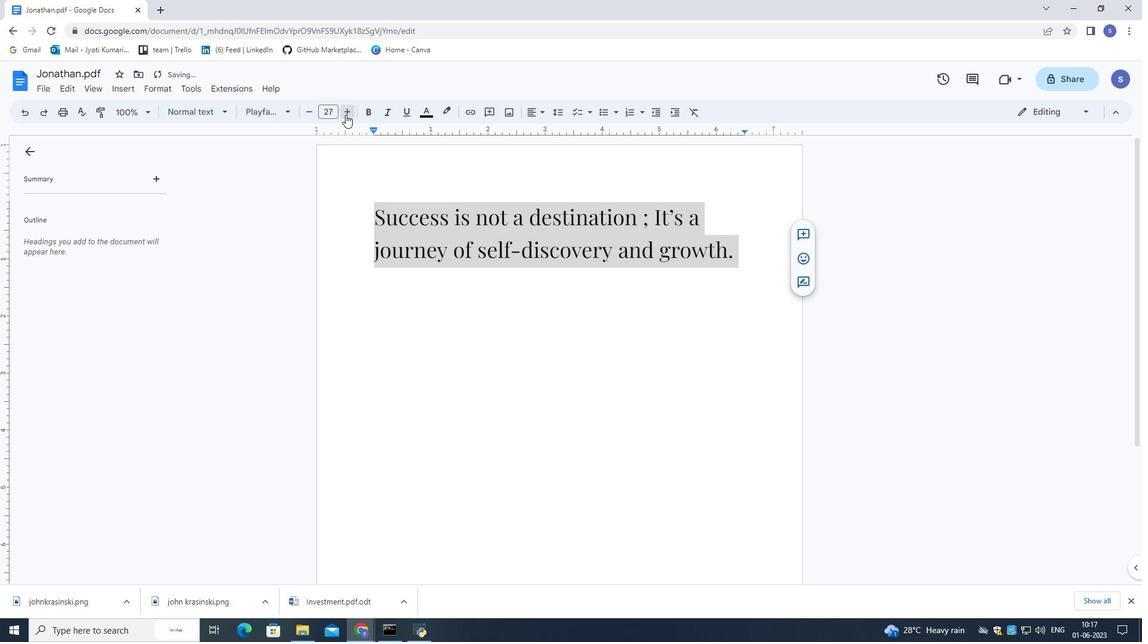 
Action: Mouse pressed left at (345, 114)
Screenshot: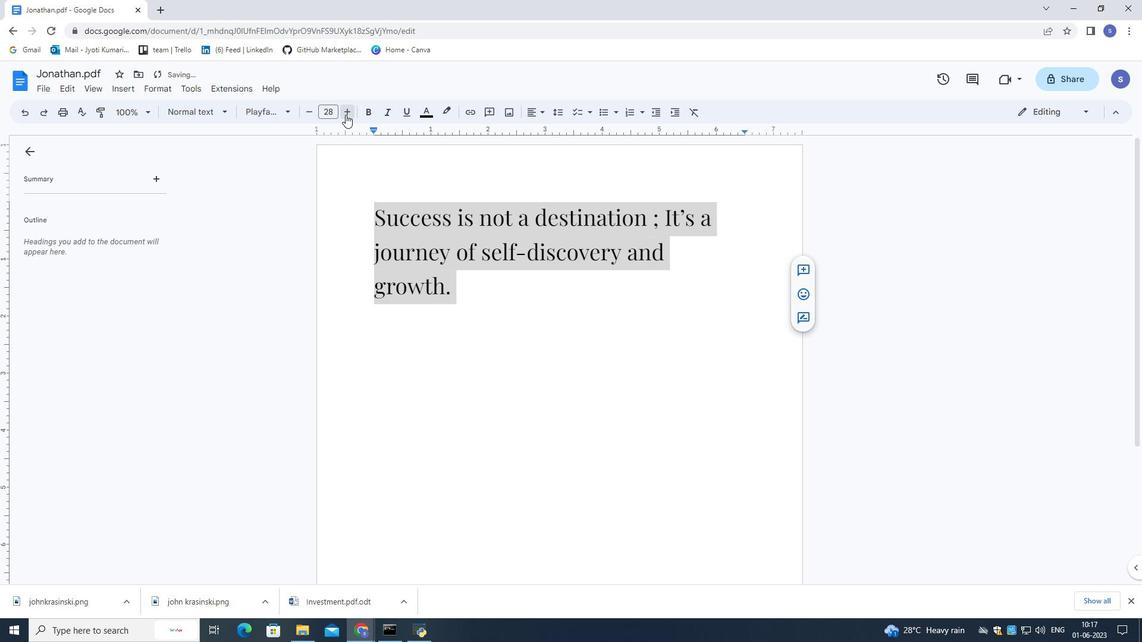 
Action: Mouse pressed left at (345, 114)
Screenshot: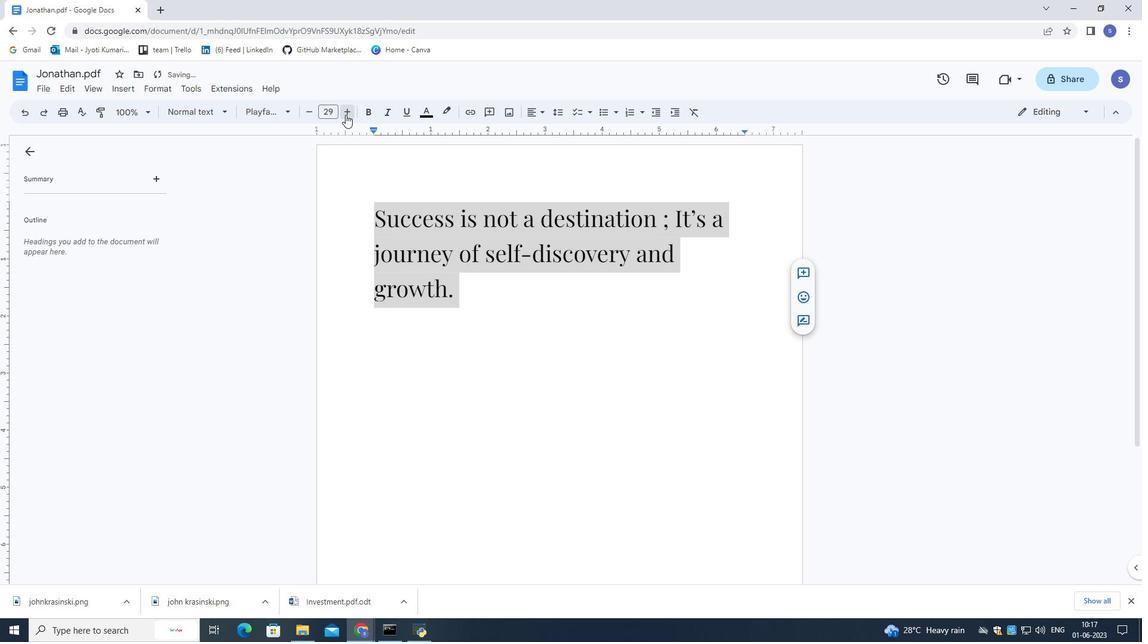 
Action: Mouse pressed left at (345, 114)
Screenshot: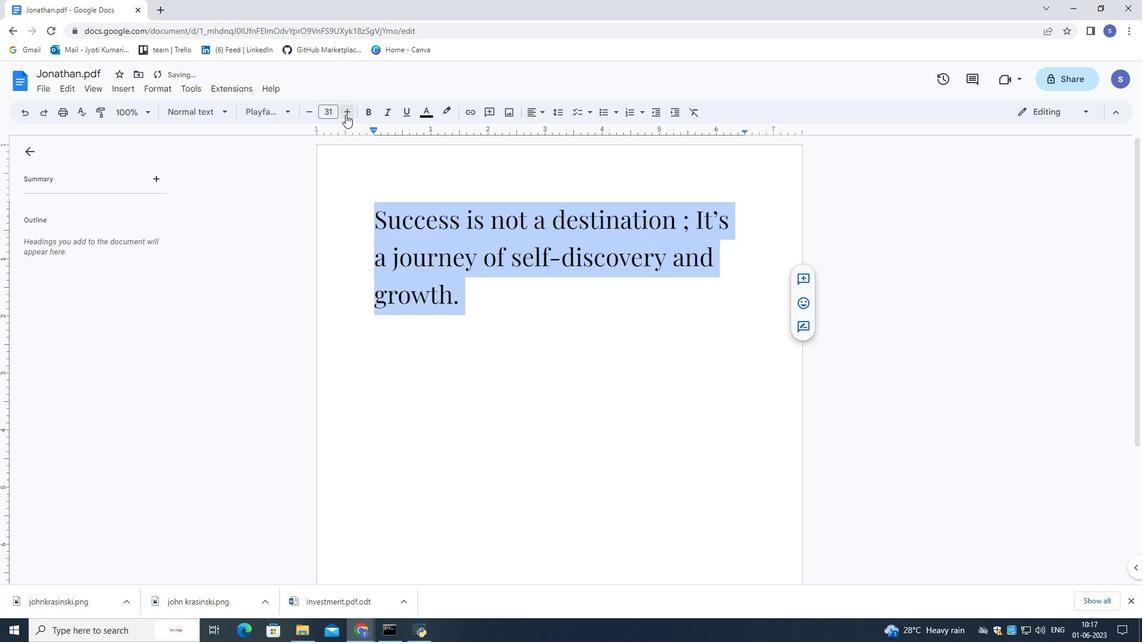 
Action: Mouse pressed left at (345, 114)
Screenshot: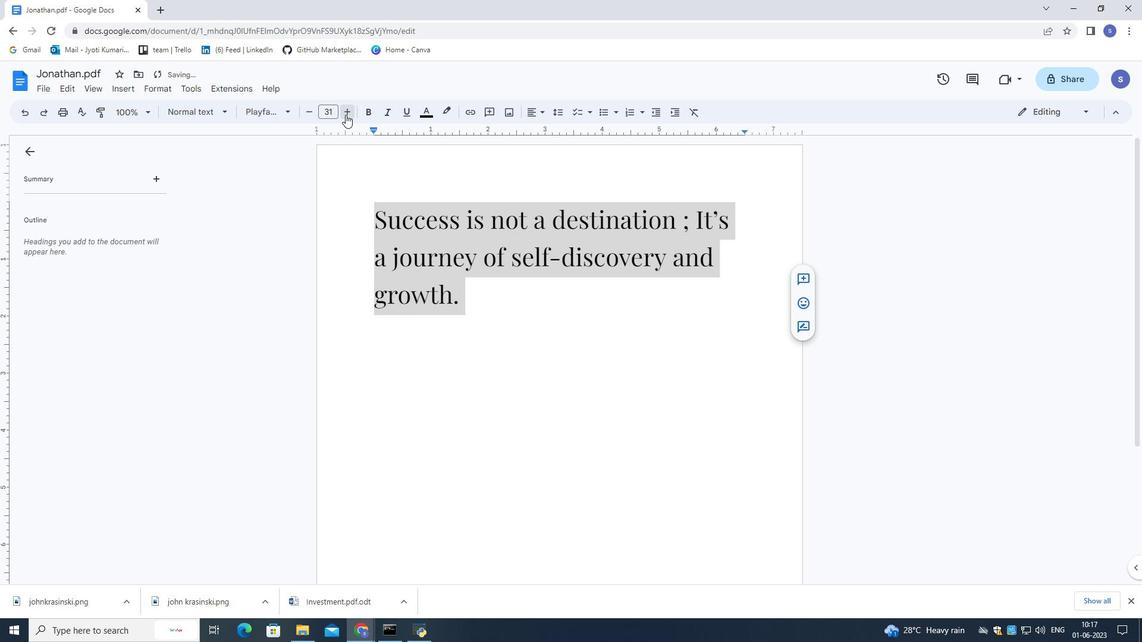 
Action: Mouse pressed left at (345, 114)
Screenshot: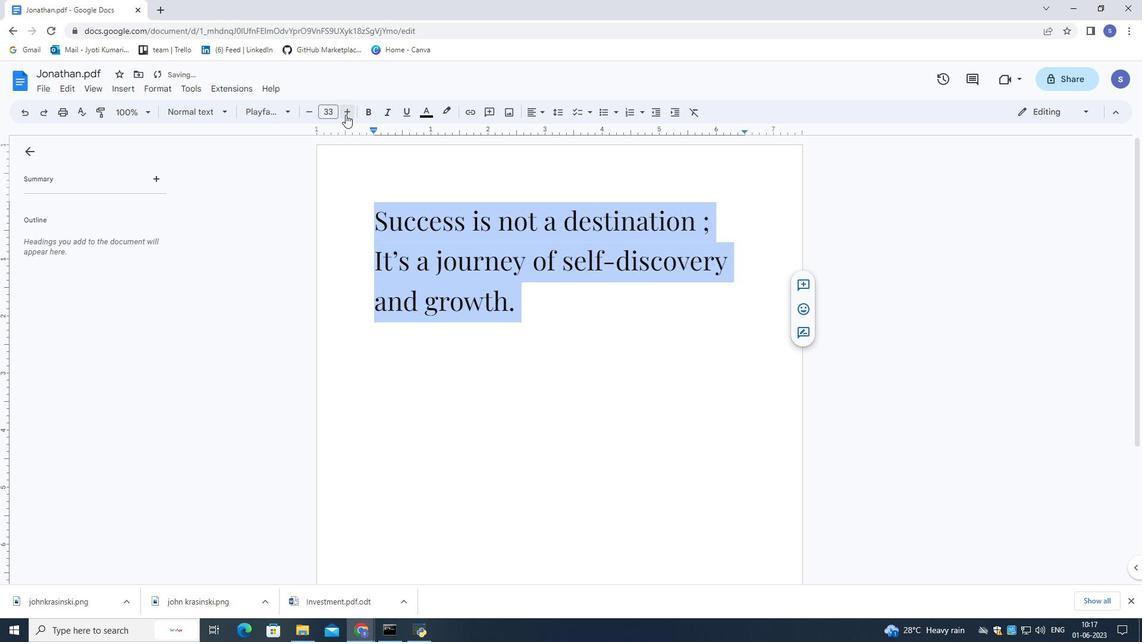 
Action: Mouse pressed left at (345, 114)
Screenshot: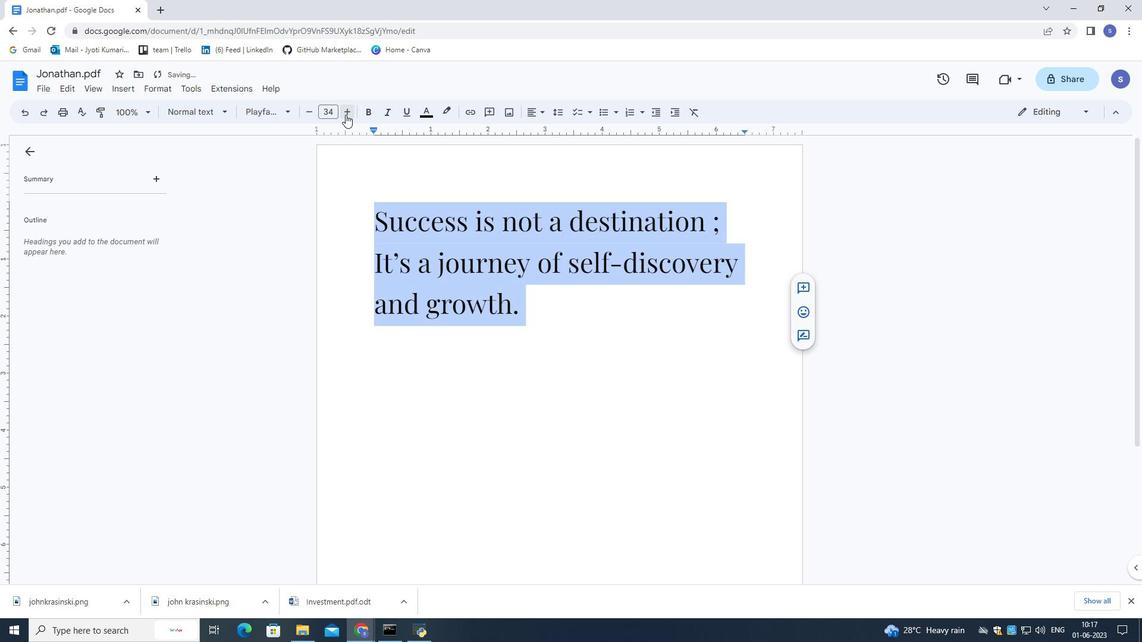 
Action: Mouse pressed left at (345, 114)
Screenshot: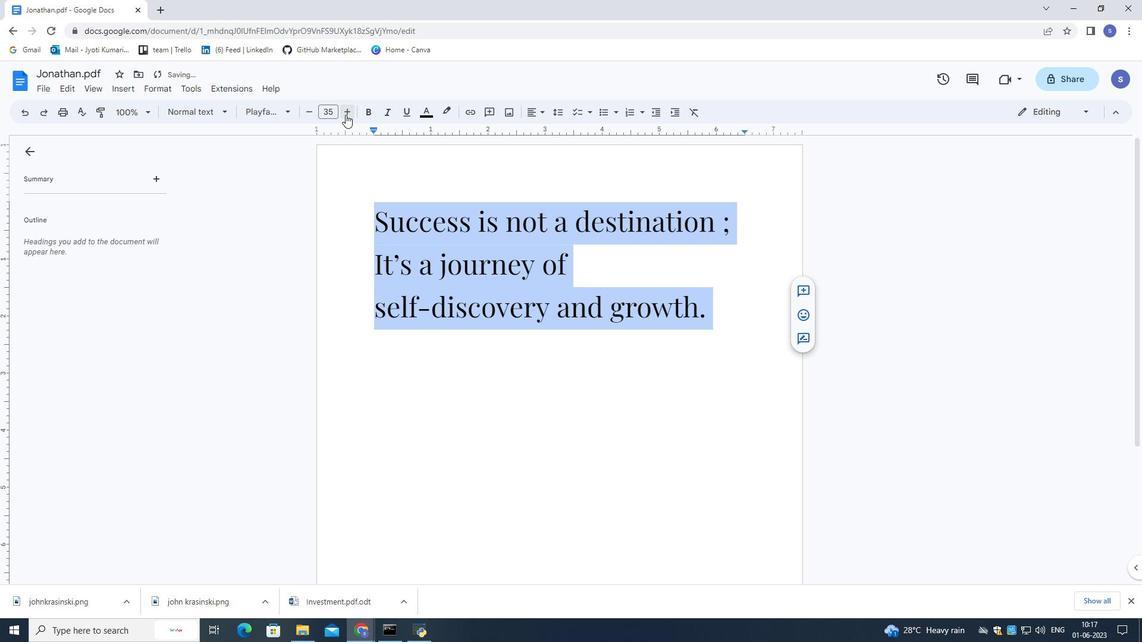 
Action: Mouse moved to (537, 104)
Screenshot: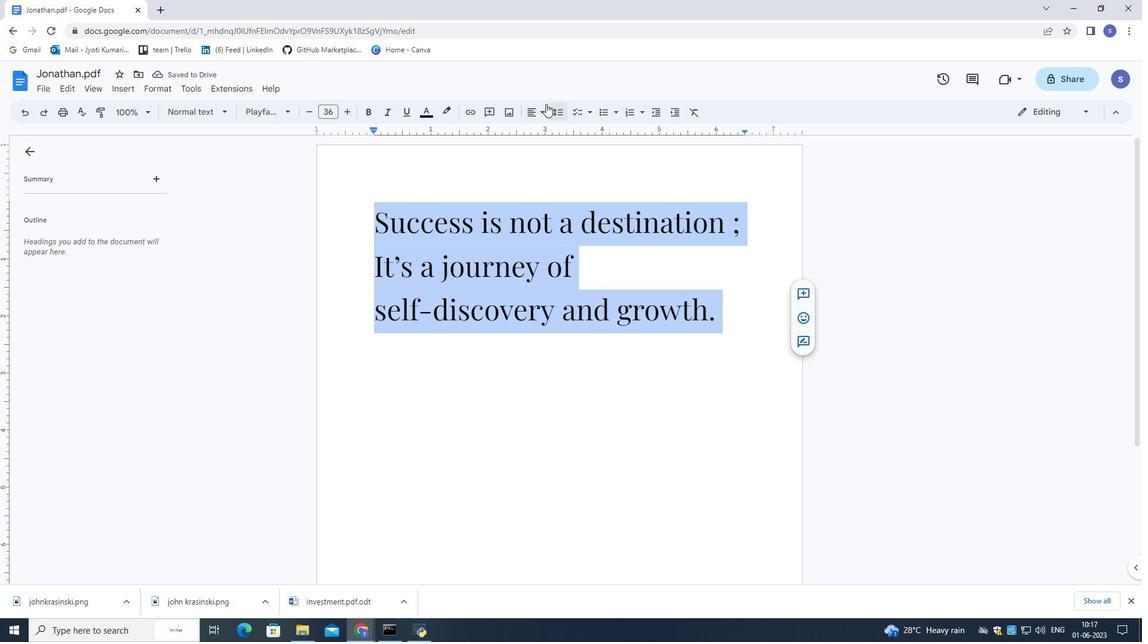 
Action: Mouse pressed left at (537, 104)
Screenshot: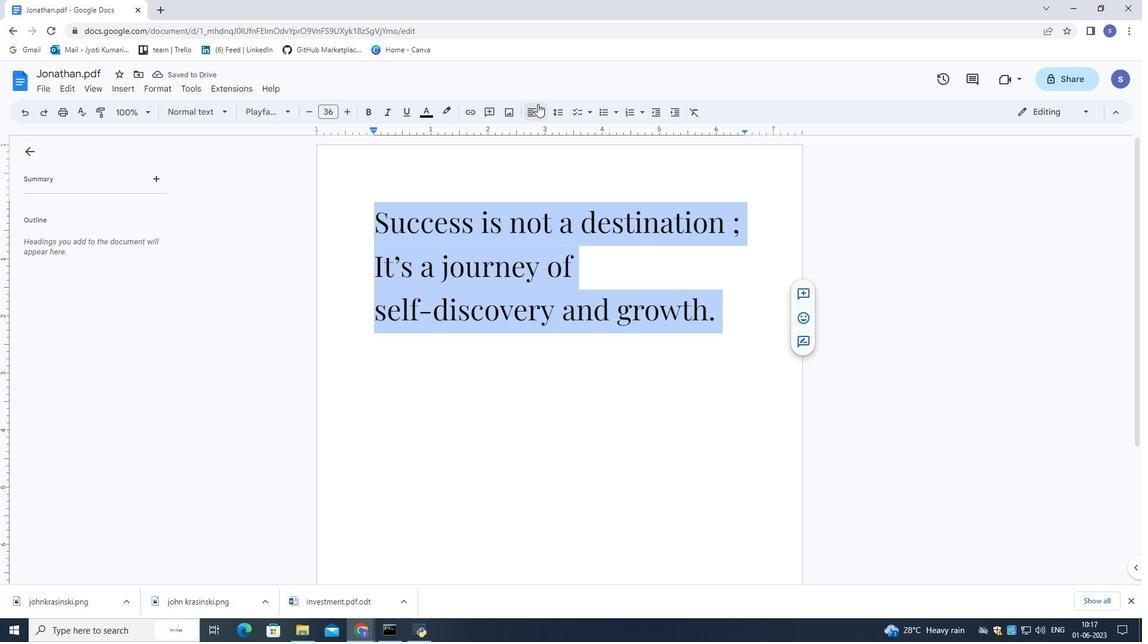 
Action: Mouse moved to (565, 136)
Screenshot: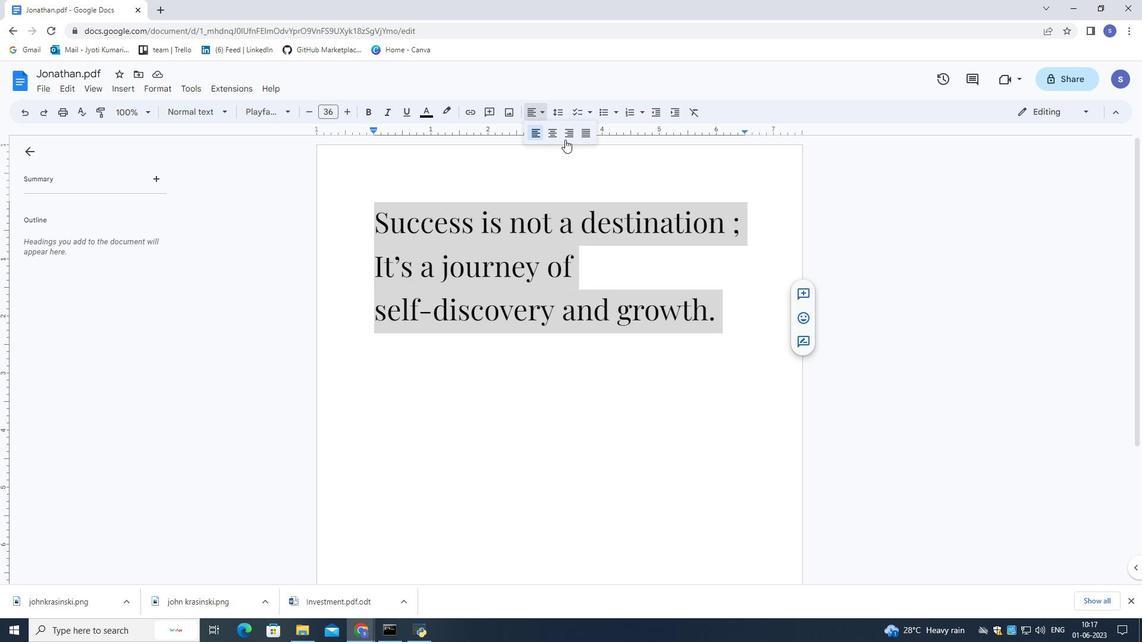 
Action: Mouse pressed left at (565, 136)
Screenshot: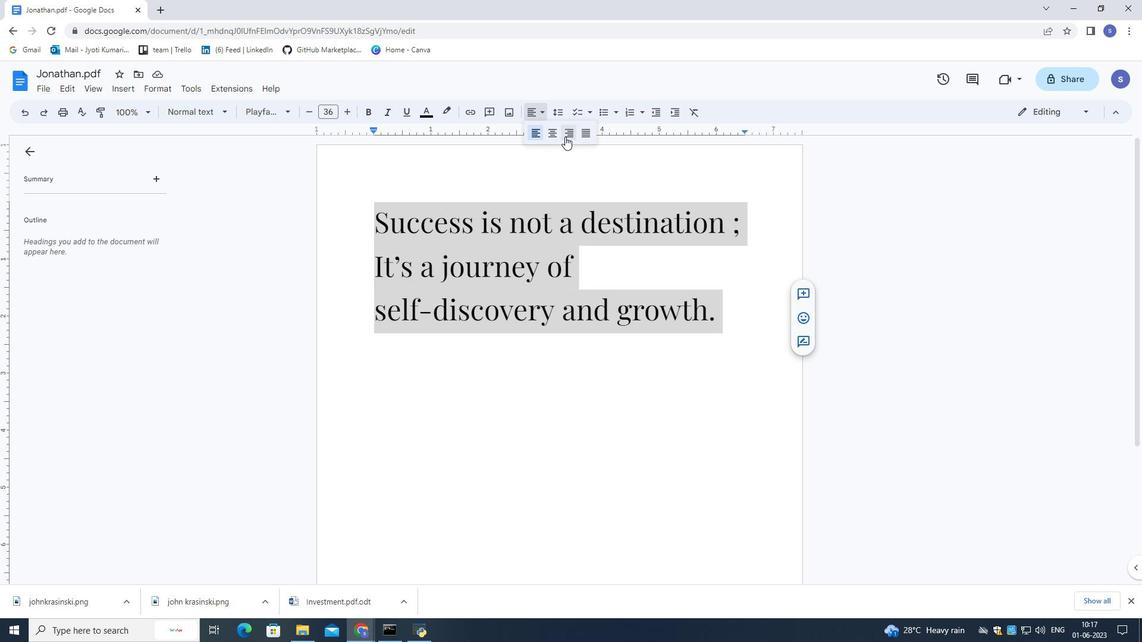 
Action: Mouse moved to (420, 115)
Screenshot: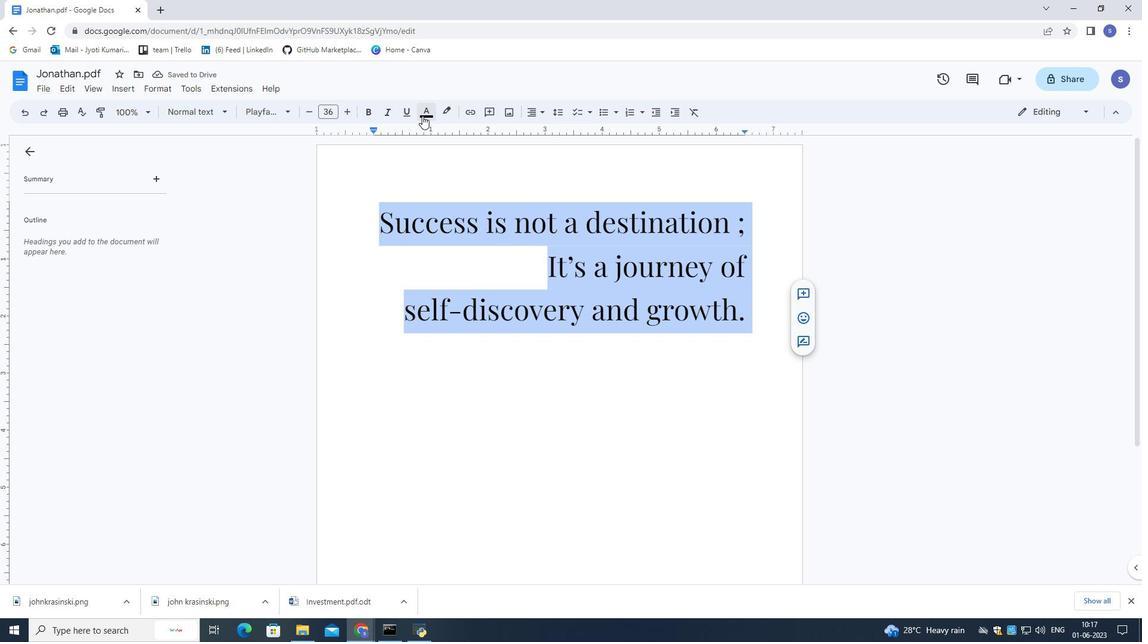 
Action: Mouse pressed left at (420, 115)
Screenshot: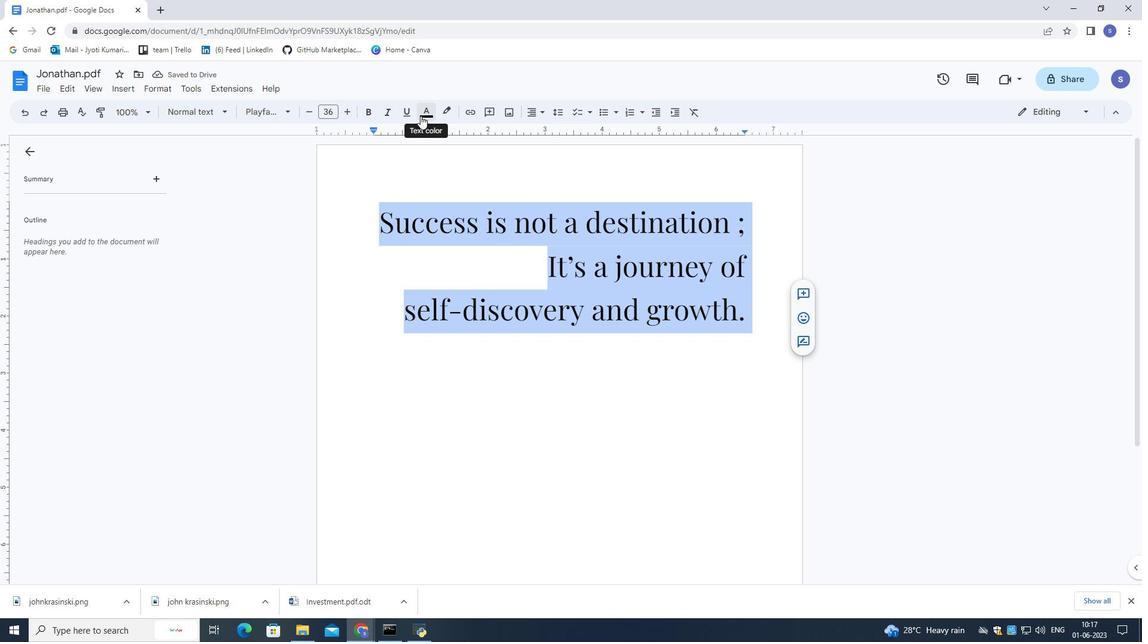 
Action: Mouse moved to (531, 148)
Screenshot: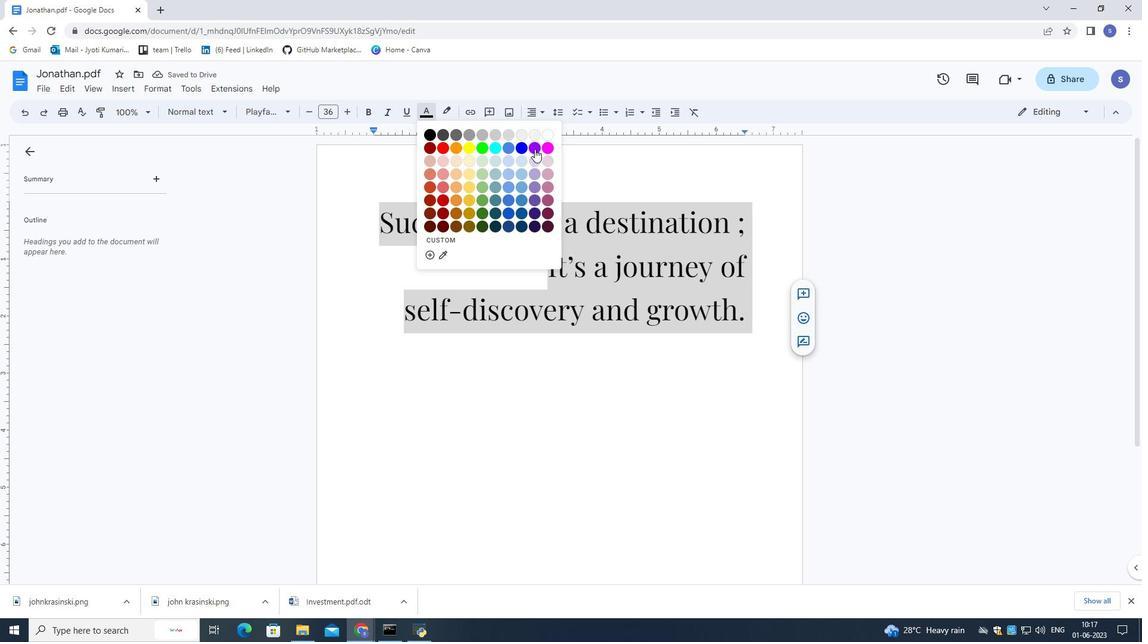 
Action: Mouse pressed left at (531, 148)
Screenshot: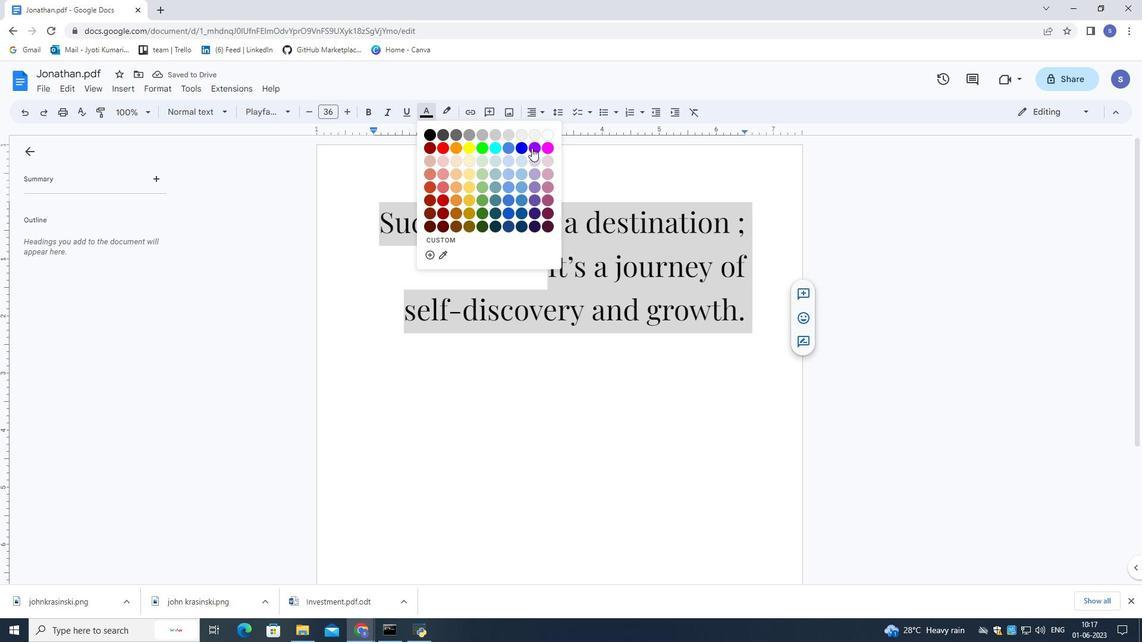 
Action: Mouse moved to (568, 160)
Screenshot: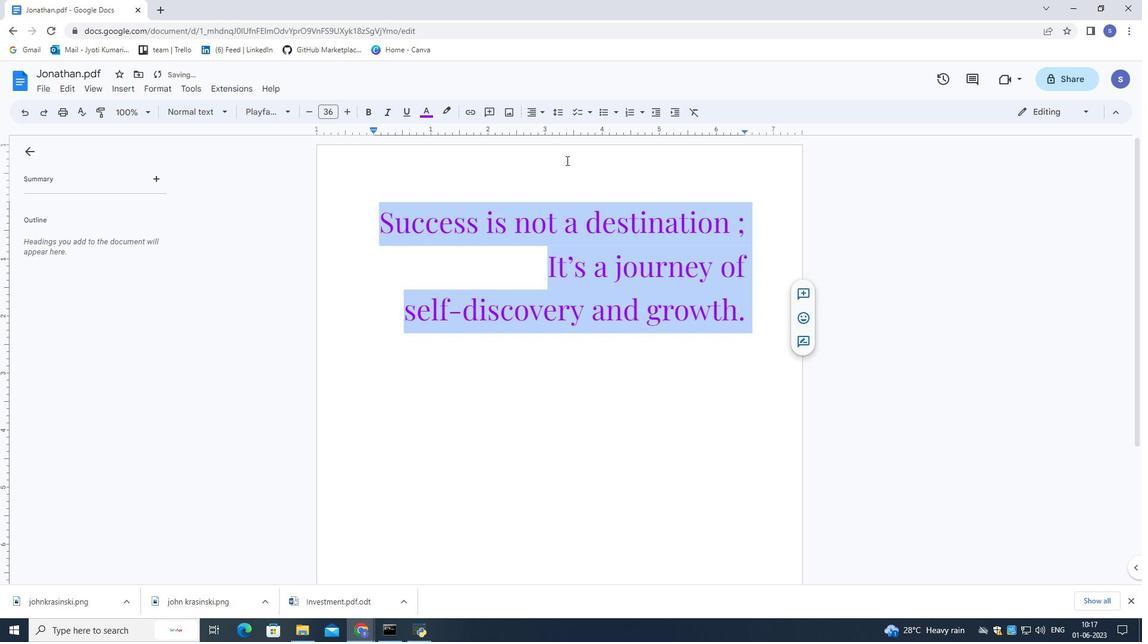 
Action: Mouse pressed left at (568, 160)
Screenshot: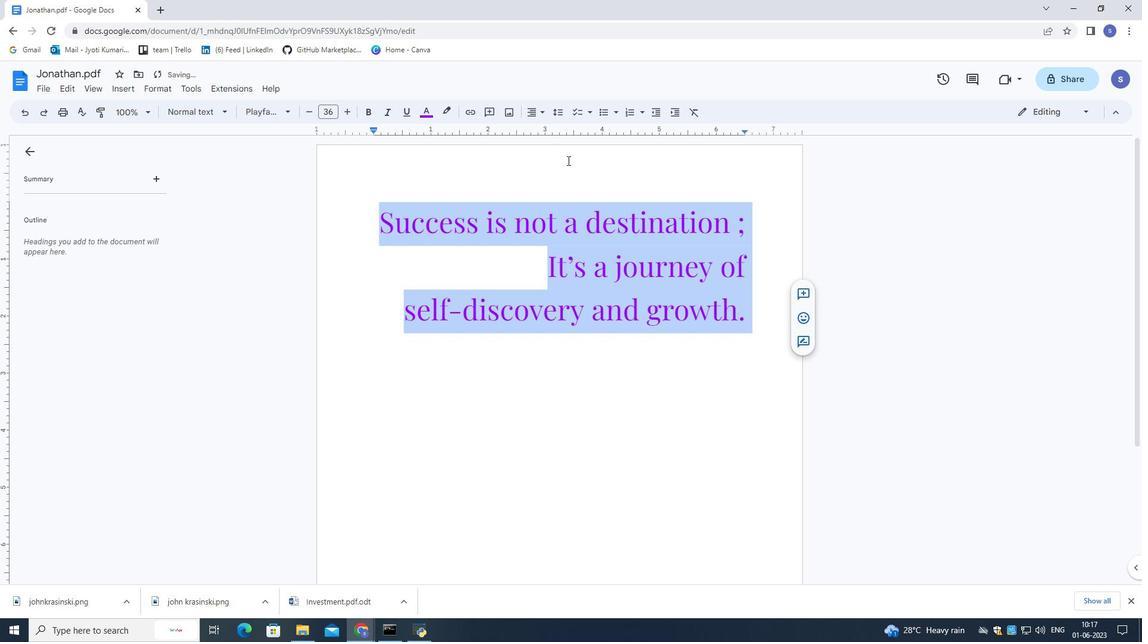 
Action: Mouse moved to (744, 308)
Screenshot: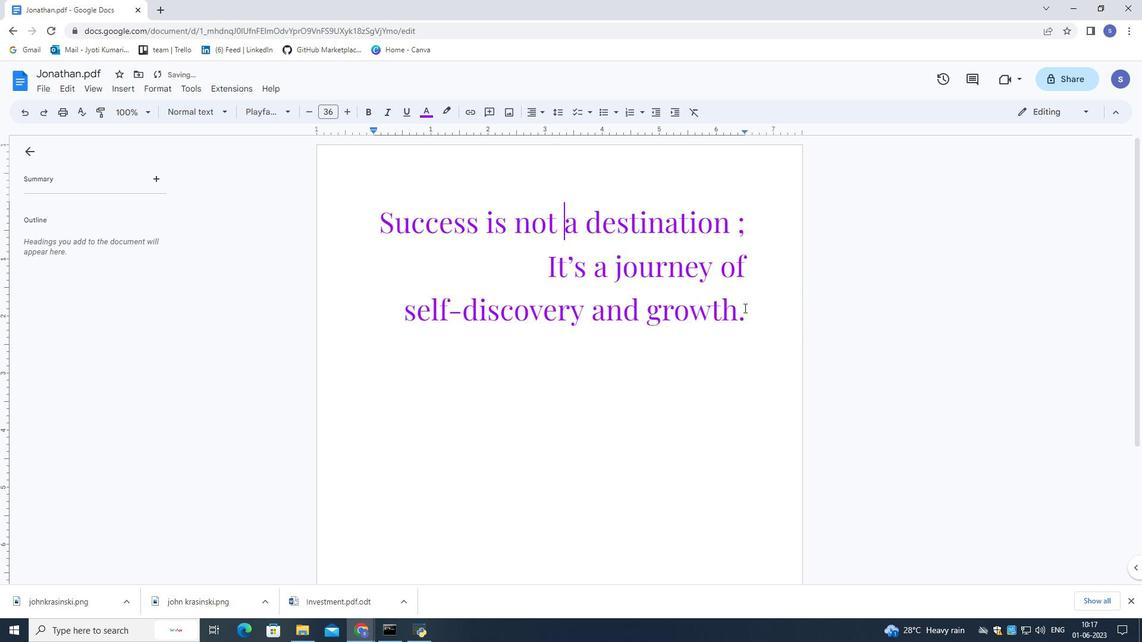 
Action: Mouse pressed left at (744, 308)
Screenshot: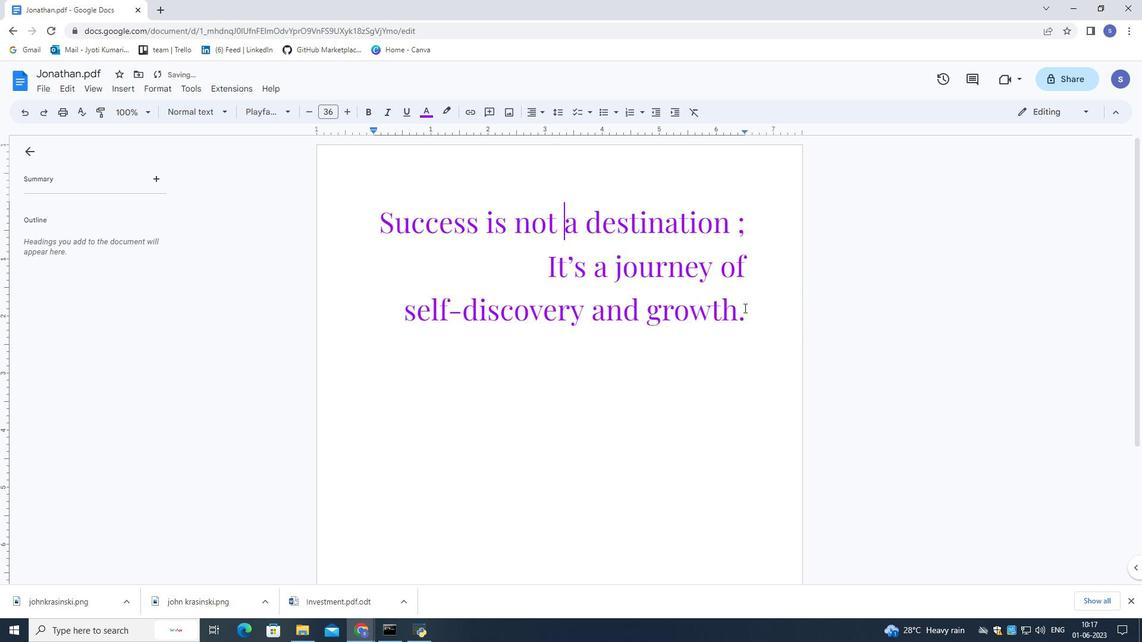 
Action: Mouse moved to (741, 310)
Screenshot: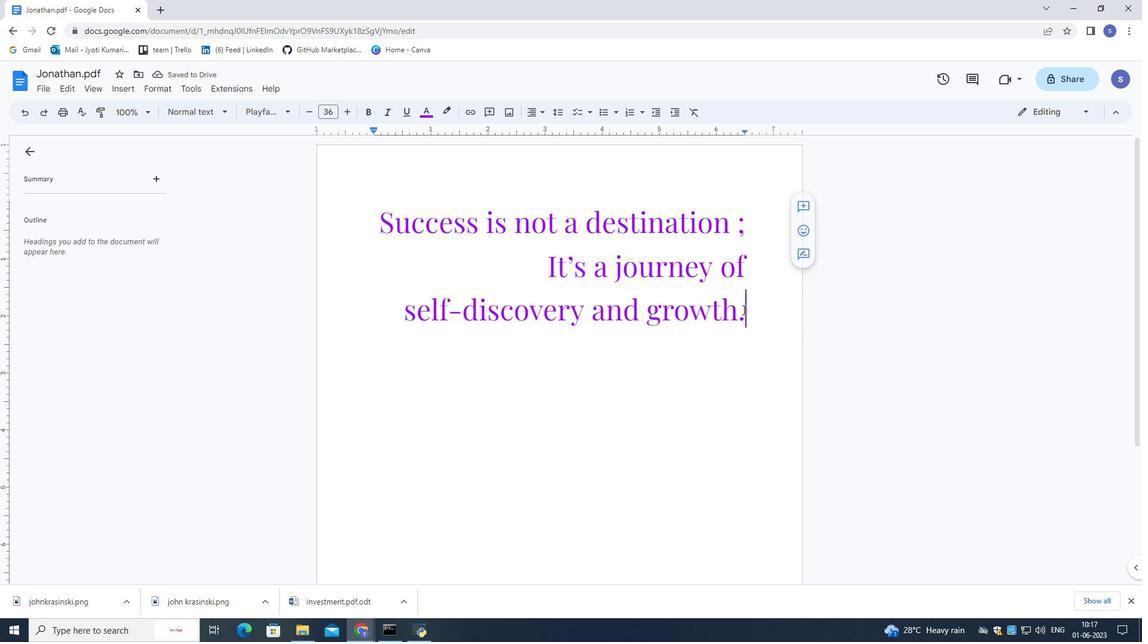 
